 Task: Look for space in Dali, China from 1st June, 2023 to 9th June, 2023 for 6 adults in price range Rs.6000 to Rs.12000. Place can be entire place with 3 bedrooms having 3 beds and 3 bathrooms. Property type can be house, flat, guest house. Booking option can be shelf check-in. Required host language is Chinese (Simplified).
Action: Mouse moved to (508, 163)
Screenshot: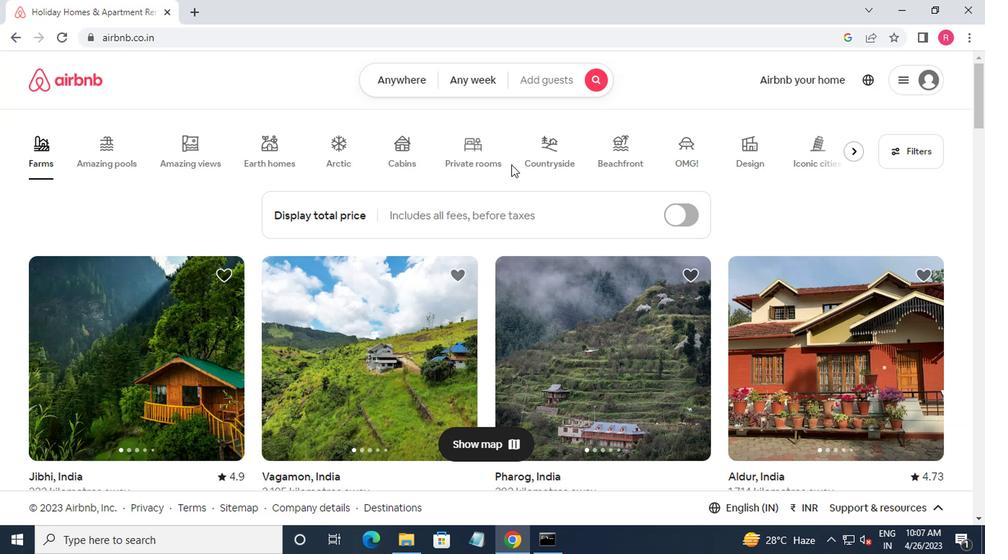 
Action: Mouse scrolled (508, 162) with delta (0, -1)
Screenshot: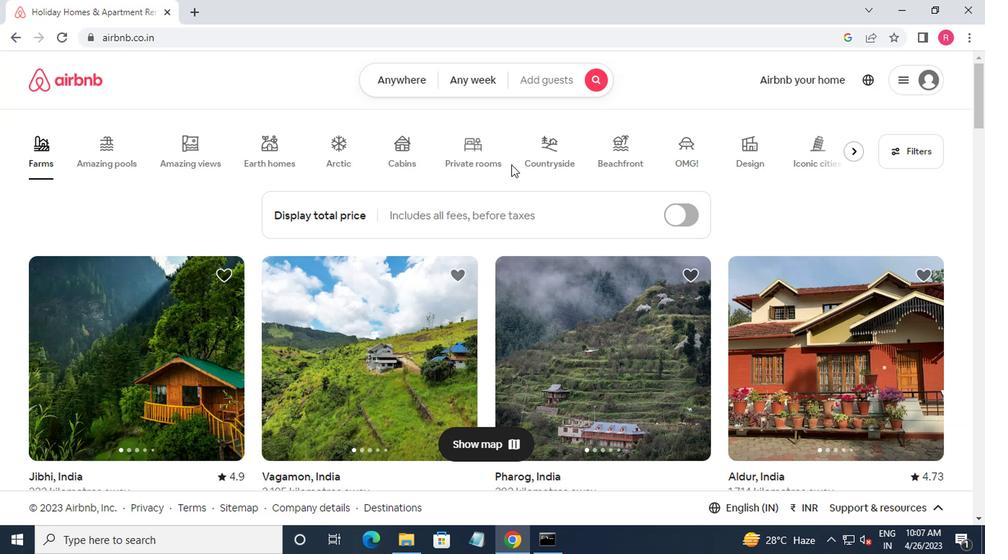 
Action: Mouse moved to (591, 79)
Screenshot: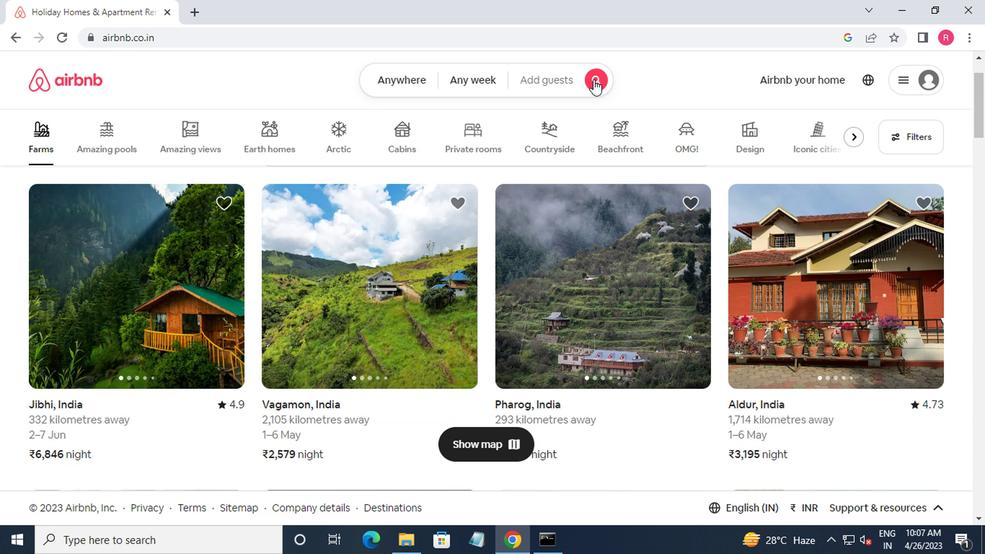 
Action: Mouse pressed left at (591, 79)
Screenshot: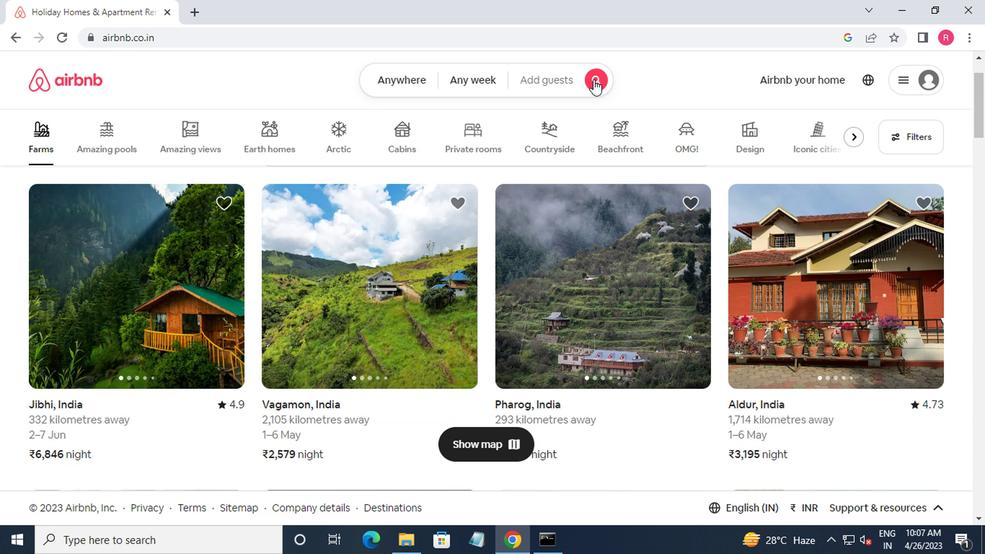 
Action: Mouse moved to (305, 130)
Screenshot: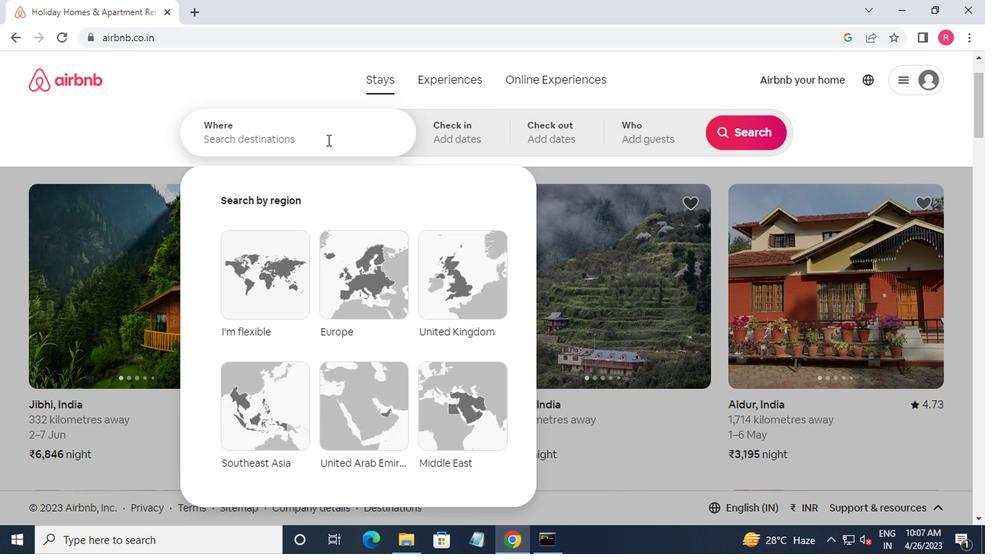 
Action: Mouse pressed left at (305, 130)
Screenshot: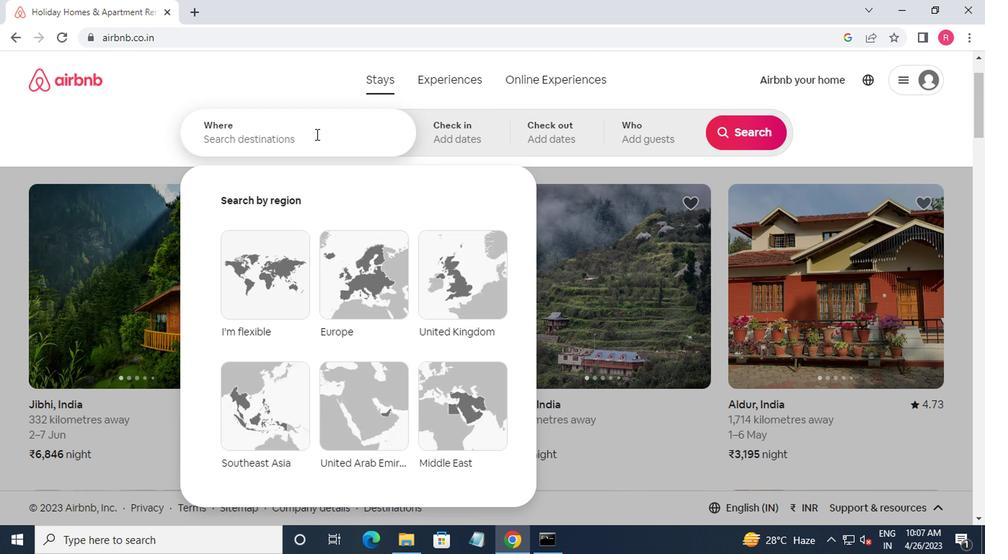
Action: Mouse moved to (305, 130)
Screenshot: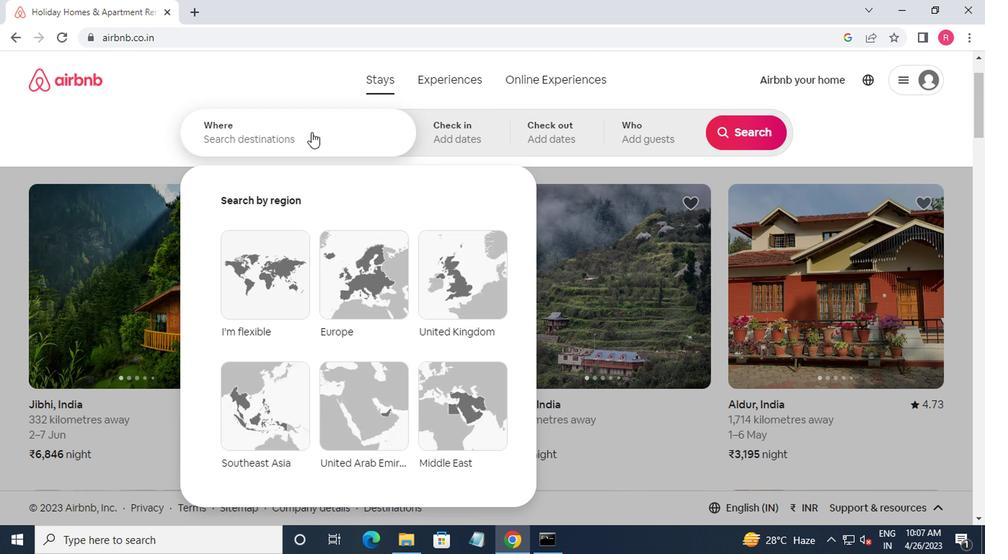
Action: Key pressed dali,china<Key.enter>
Screenshot: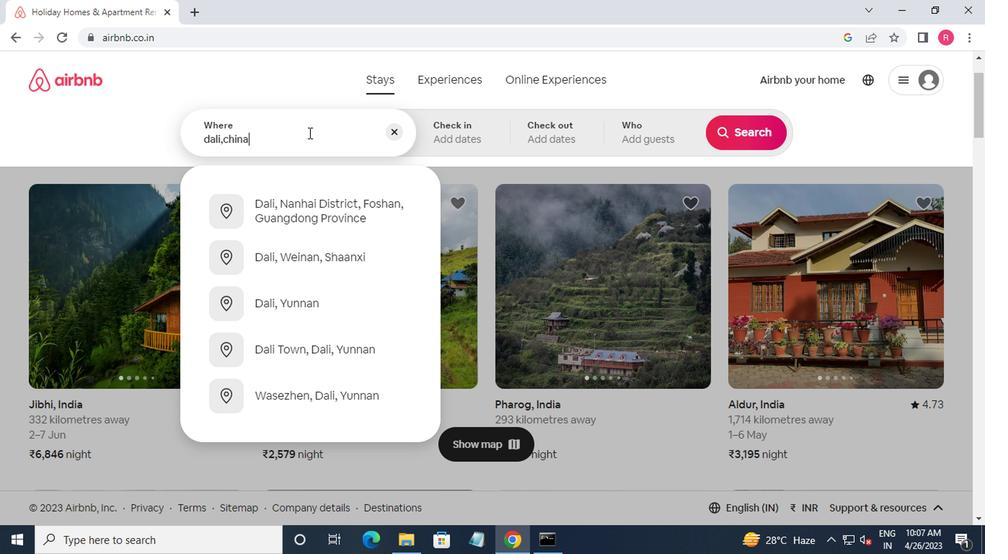 
Action: Mouse moved to (730, 253)
Screenshot: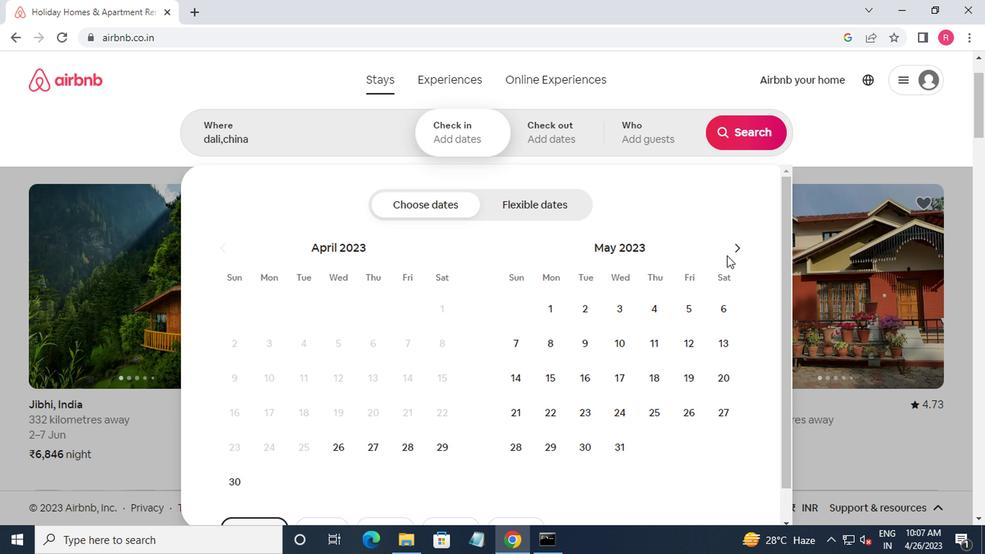 
Action: Mouse pressed left at (730, 253)
Screenshot: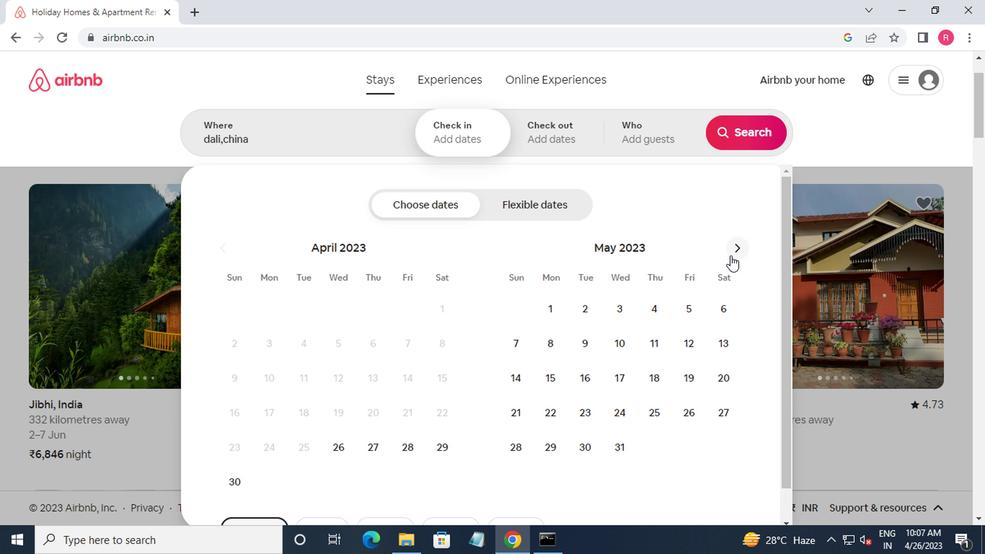 
Action: Mouse moved to (657, 311)
Screenshot: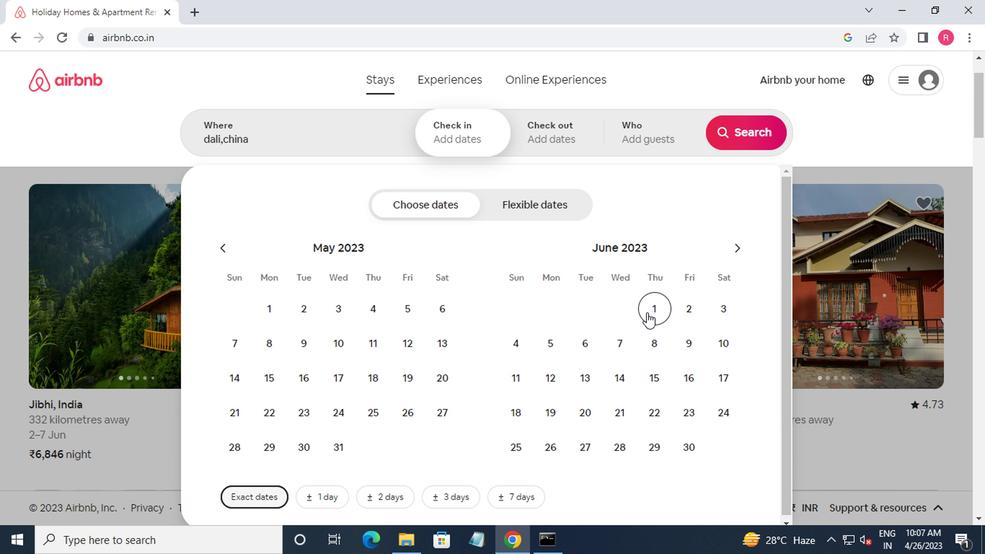 
Action: Mouse pressed left at (657, 311)
Screenshot: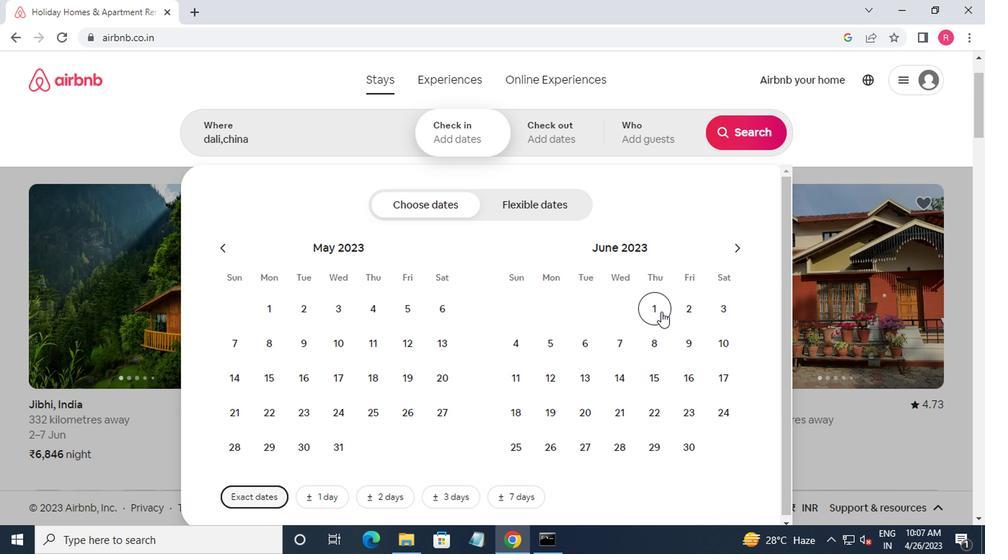 
Action: Mouse moved to (687, 352)
Screenshot: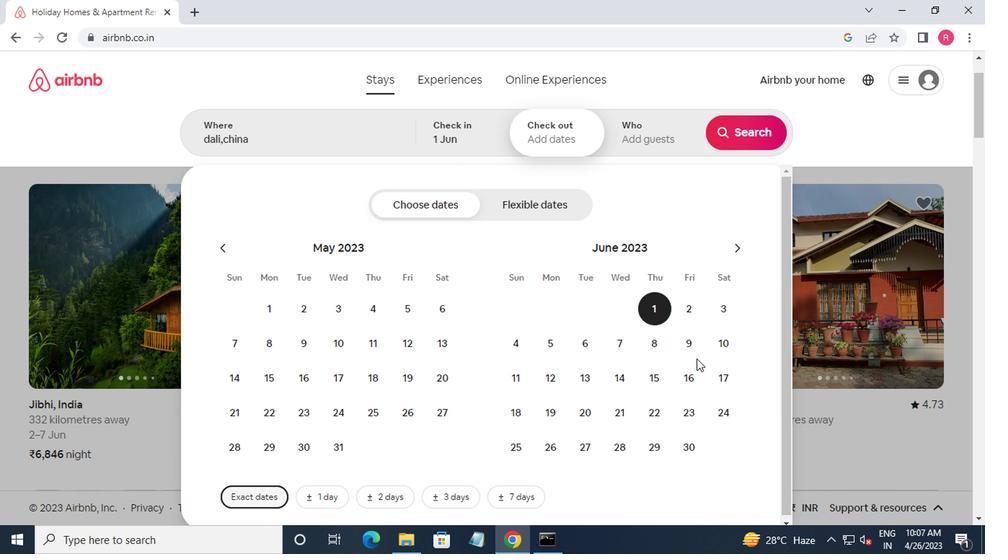 
Action: Mouse pressed left at (687, 352)
Screenshot: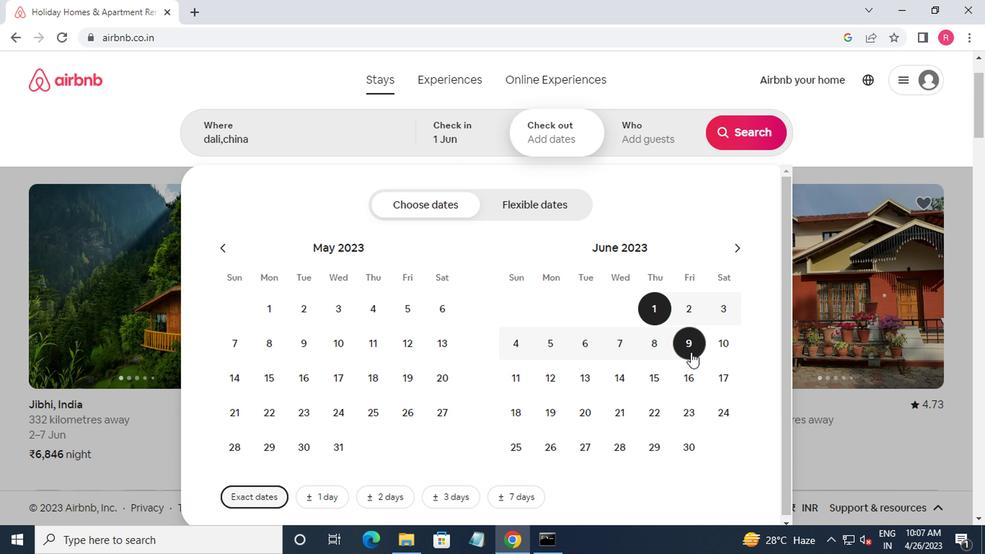 
Action: Mouse moved to (638, 144)
Screenshot: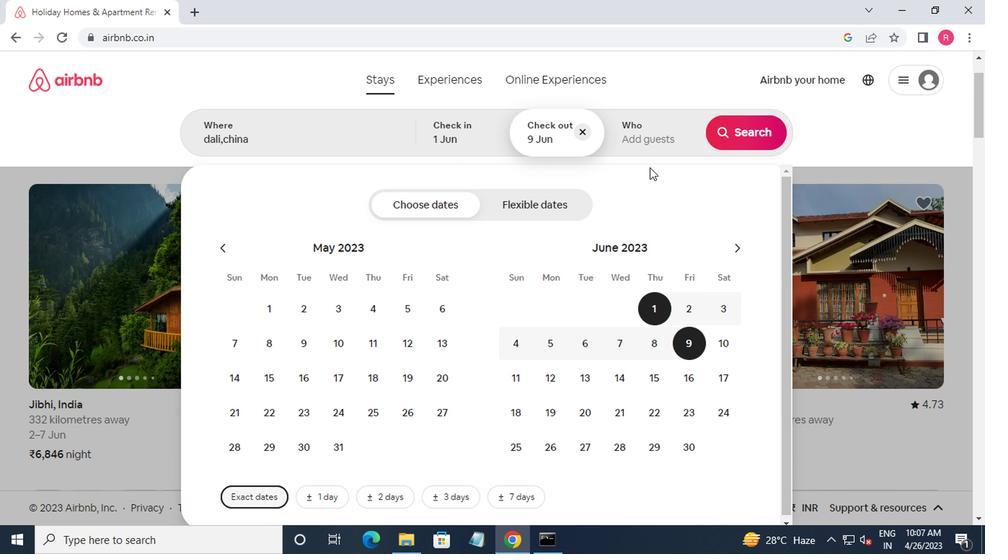 
Action: Mouse pressed left at (638, 144)
Screenshot: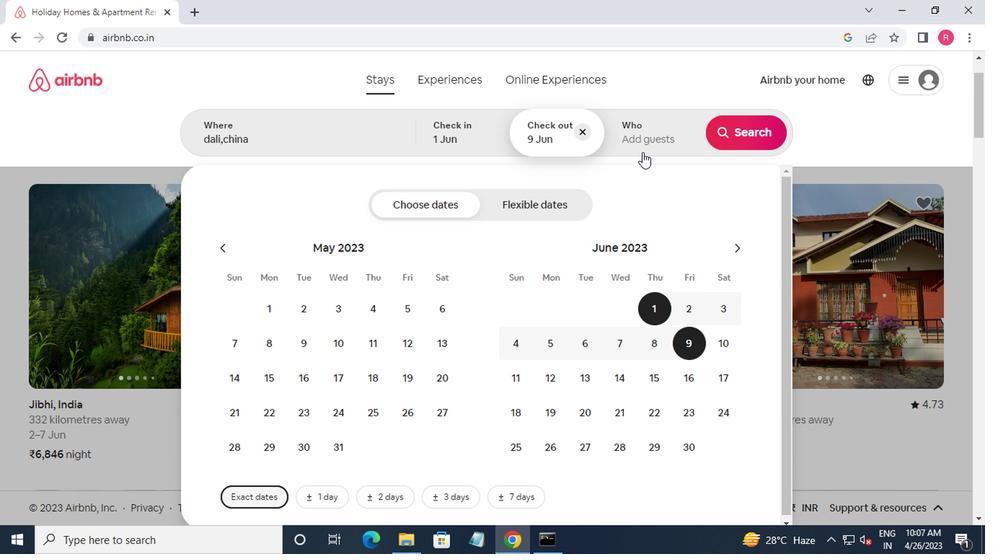 
Action: Mouse moved to (744, 214)
Screenshot: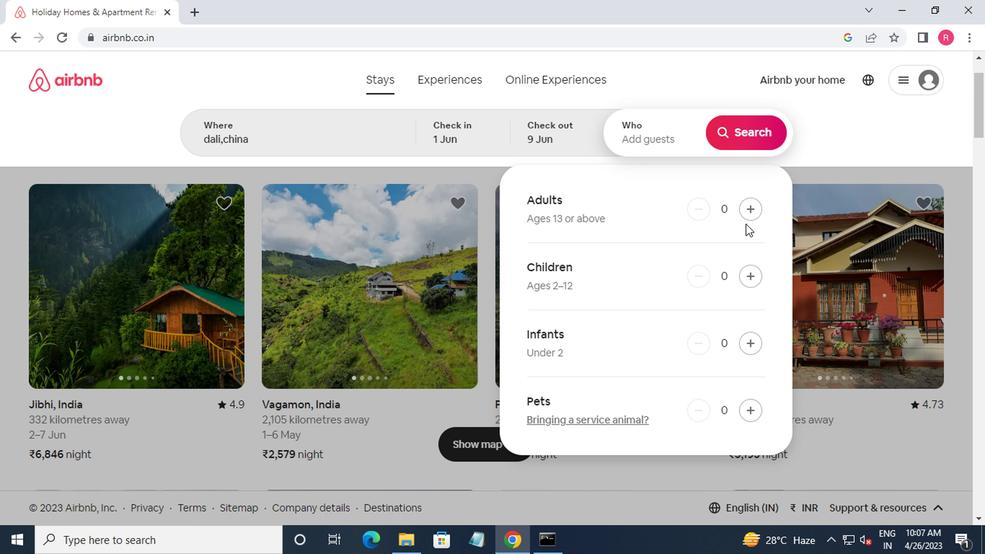 
Action: Mouse pressed left at (744, 214)
Screenshot: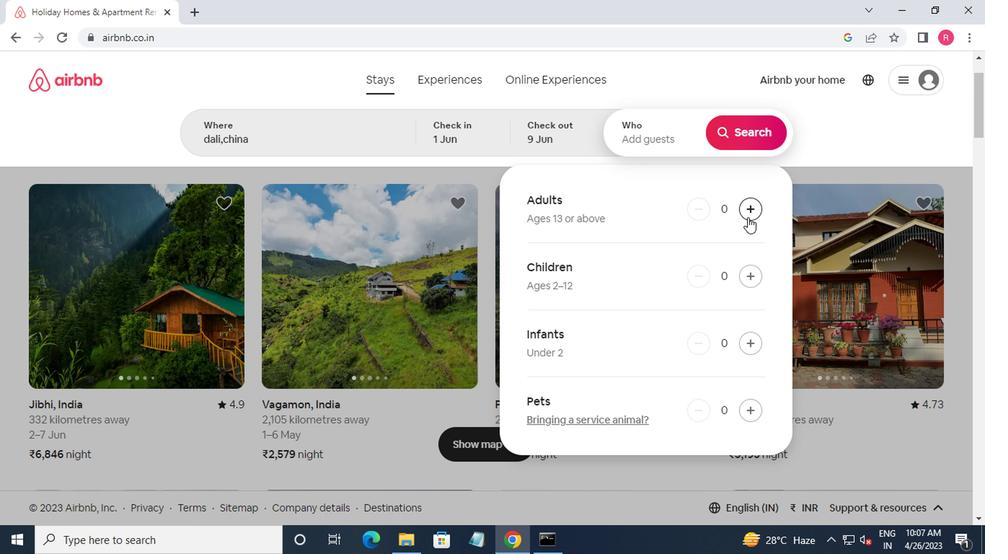 
Action: Mouse moved to (744, 213)
Screenshot: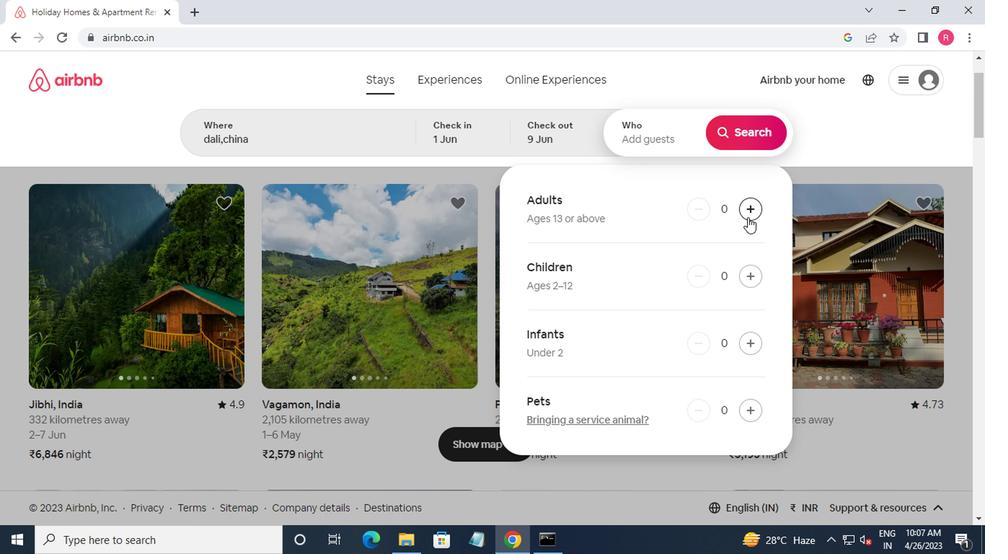 
Action: Mouse pressed left at (744, 213)
Screenshot: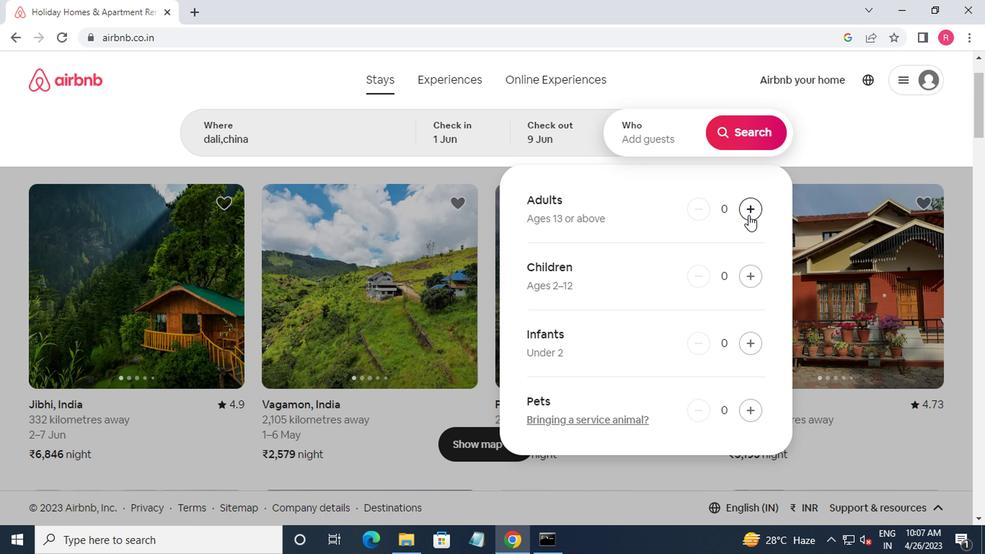 
Action: Mouse moved to (744, 212)
Screenshot: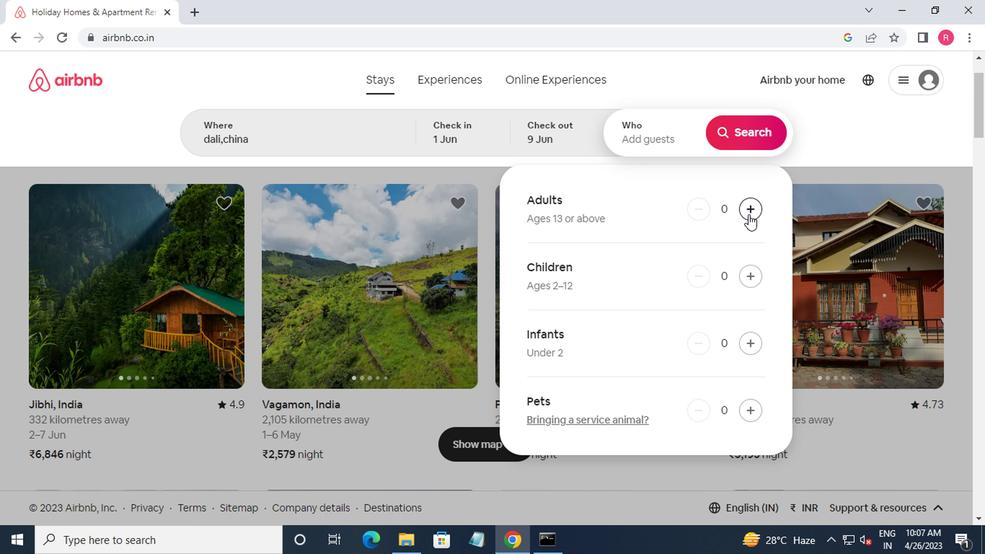 
Action: Mouse pressed left at (744, 212)
Screenshot: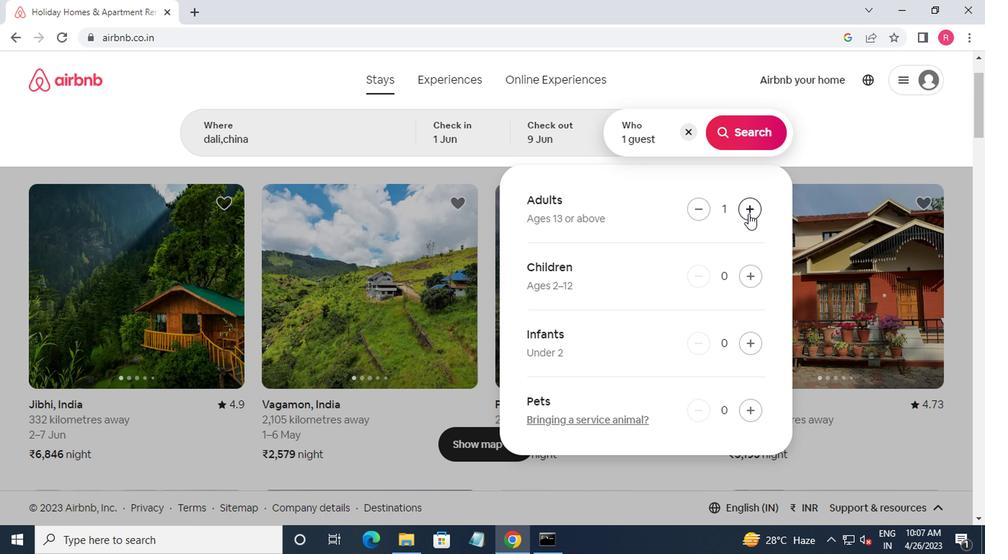 
Action: Mouse pressed left at (744, 212)
Screenshot: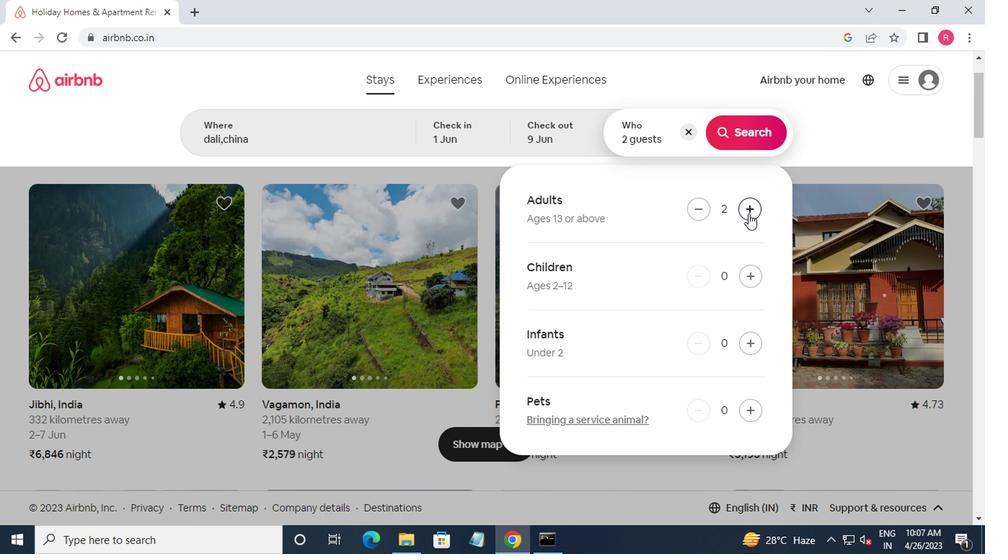 
Action: Mouse pressed left at (744, 212)
Screenshot: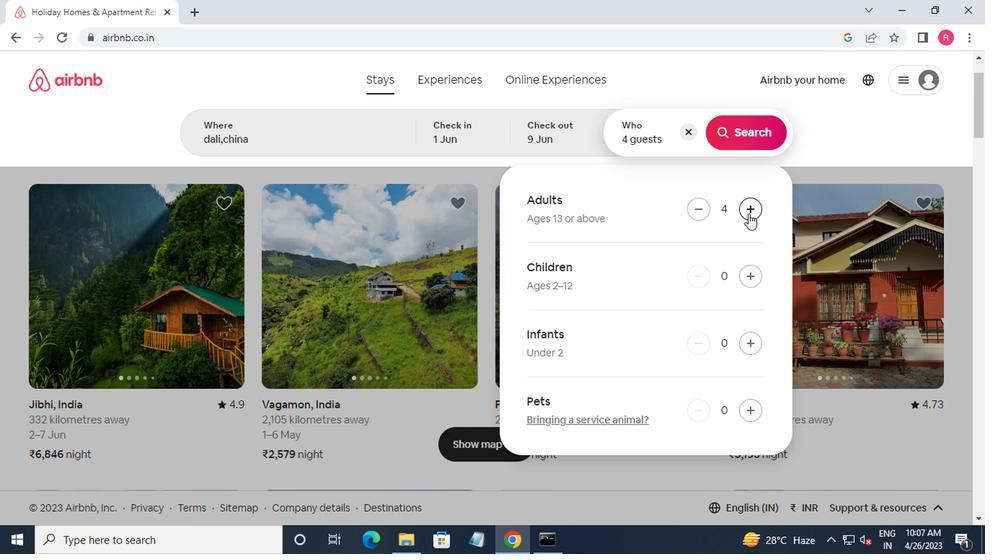 
Action: Mouse moved to (743, 212)
Screenshot: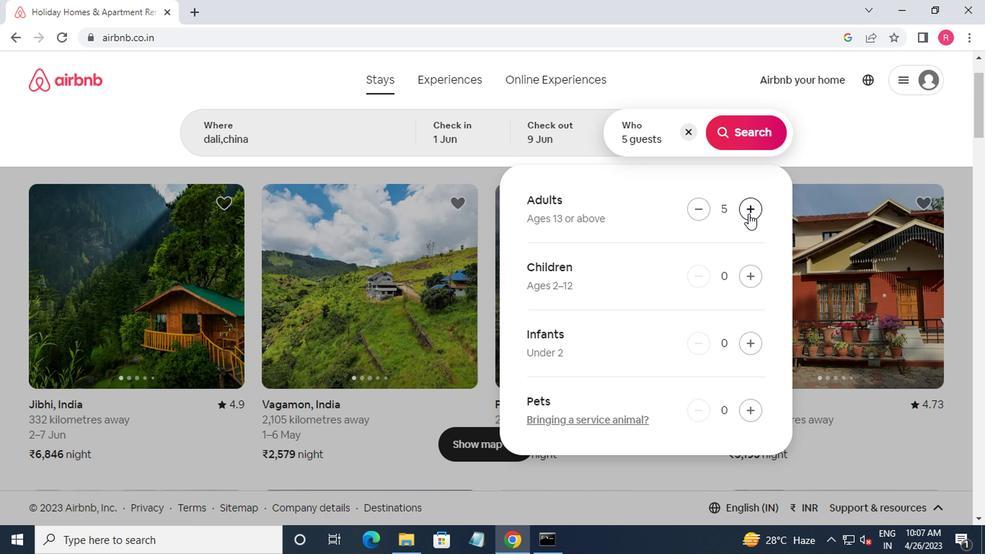 
Action: Mouse pressed left at (743, 212)
Screenshot: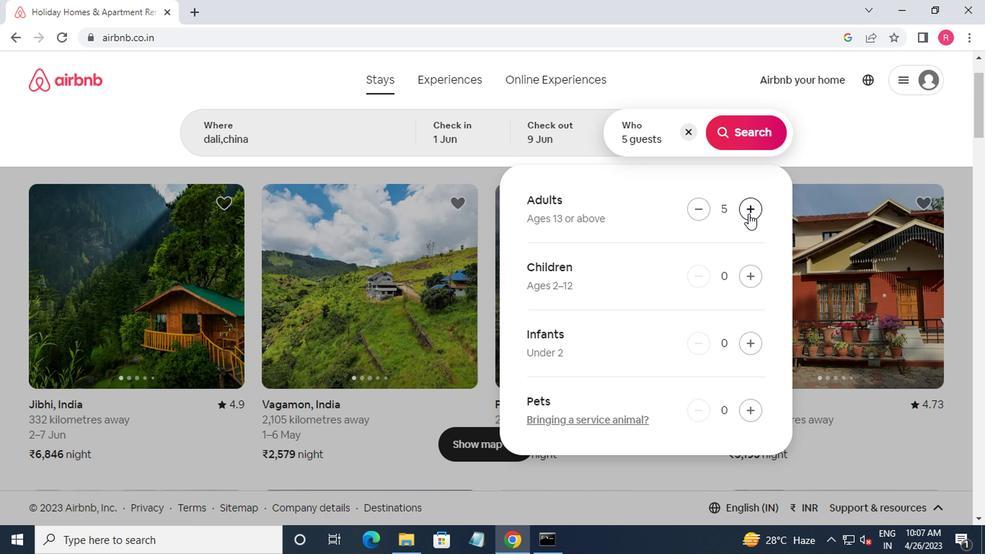 
Action: Mouse moved to (726, 130)
Screenshot: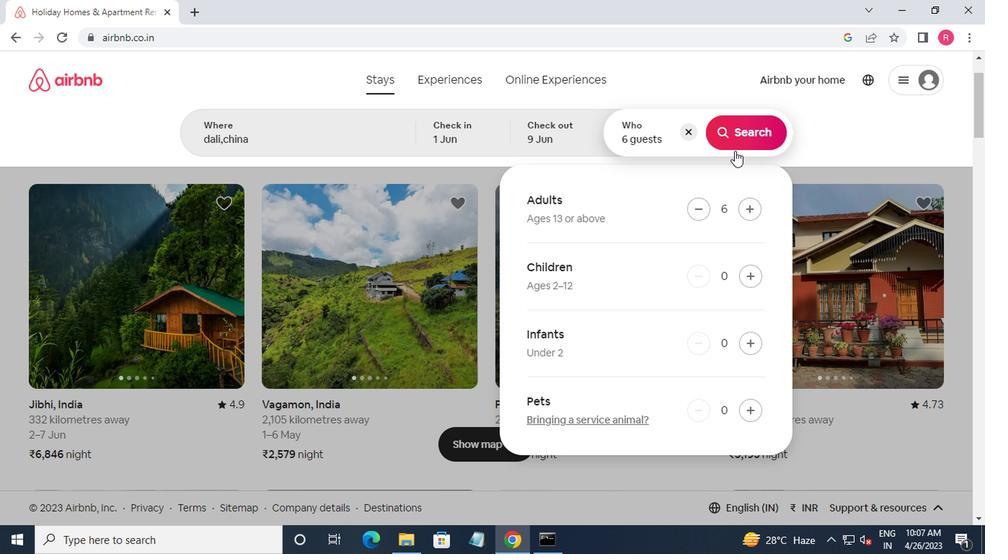 
Action: Mouse pressed left at (726, 130)
Screenshot: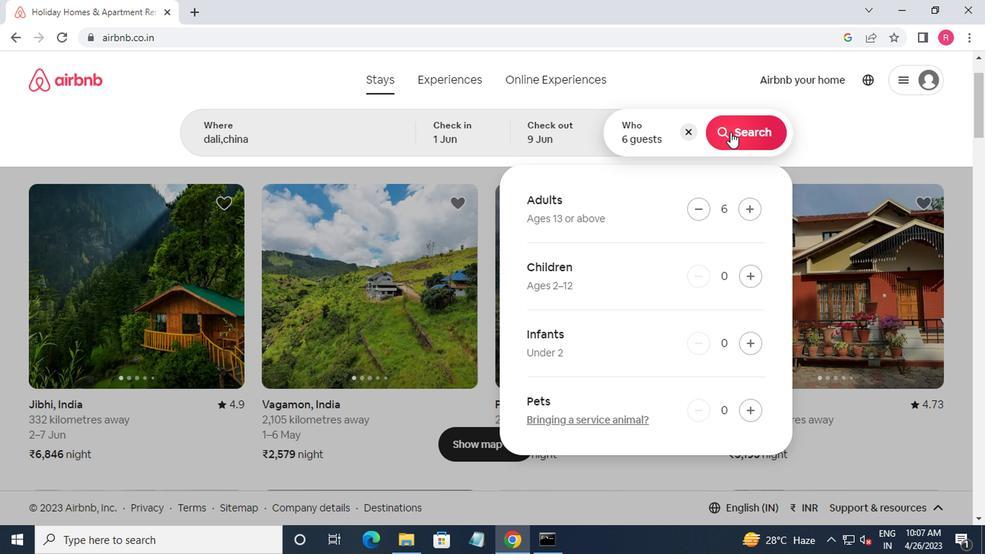 
Action: Mouse moved to (917, 139)
Screenshot: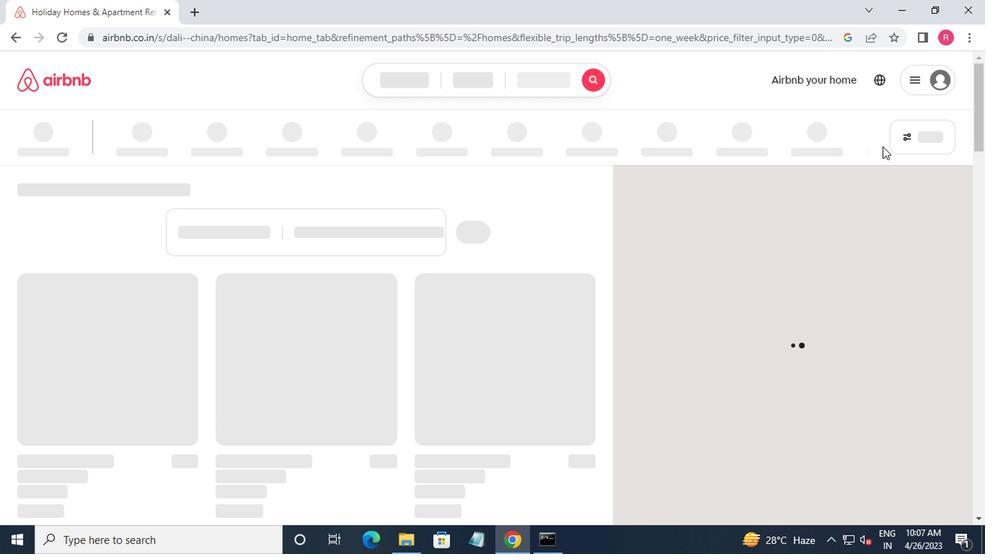 
Action: Mouse pressed left at (917, 139)
Screenshot: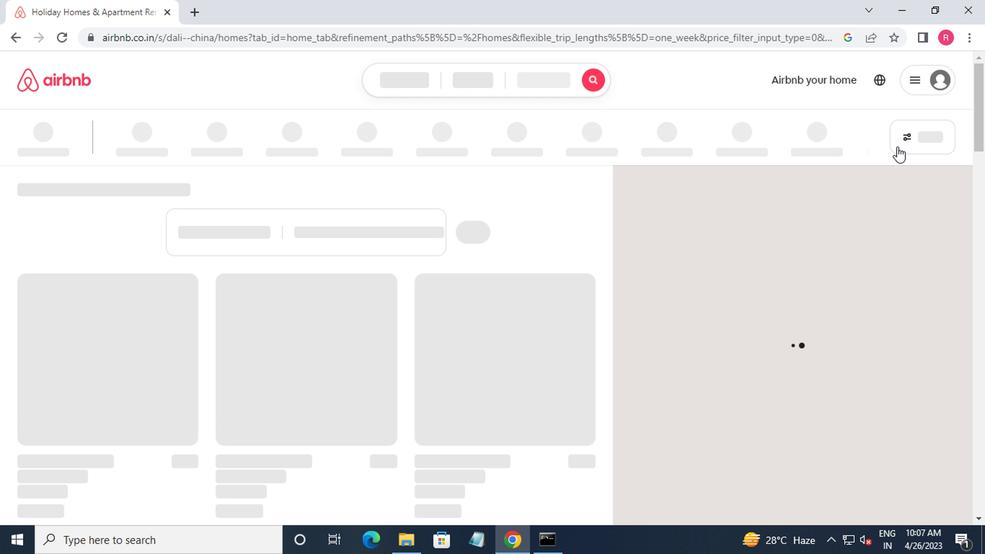 
Action: Mouse moved to (322, 222)
Screenshot: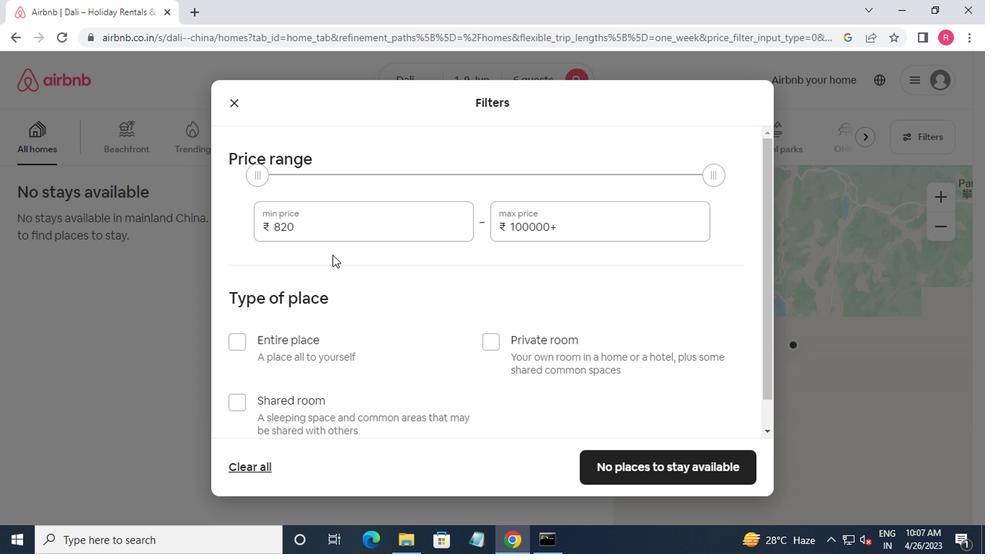 
Action: Mouse pressed left at (322, 222)
Screenshot: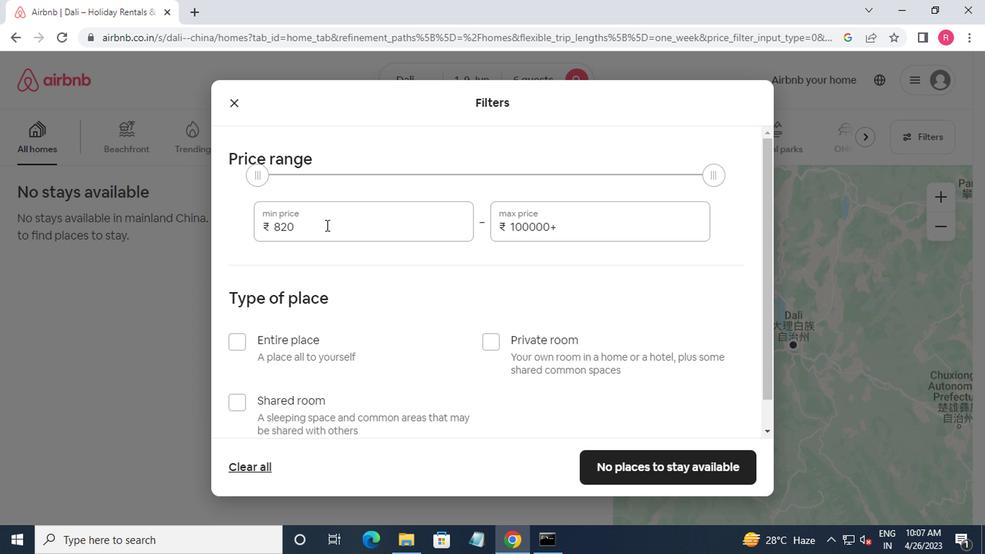 
Action: Mouse moved to (321, 26)
Screenshot: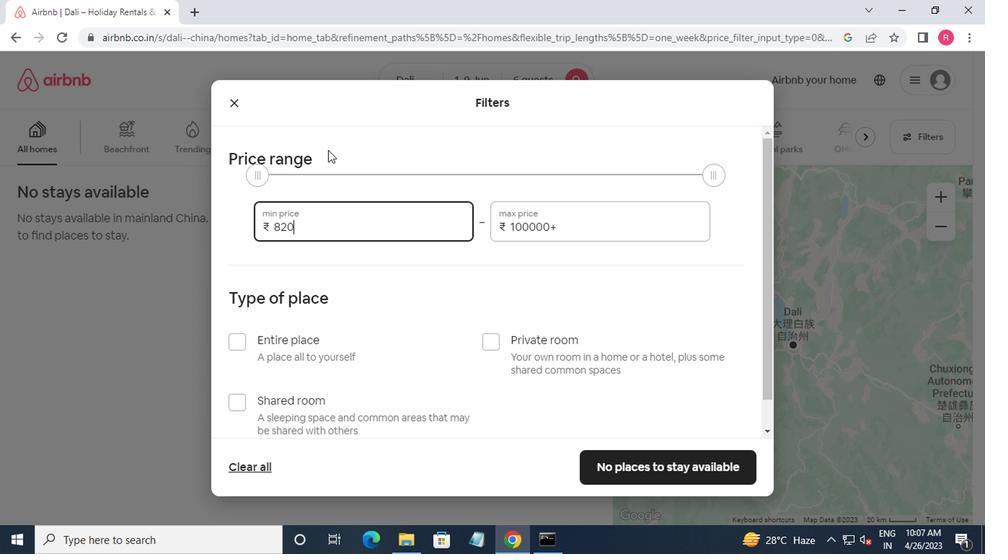 
Action: Key pressed <Key.backspace><Key.backspace><Key.backspace><Key.backspace>6000<Key.tab>12000
Screenshot: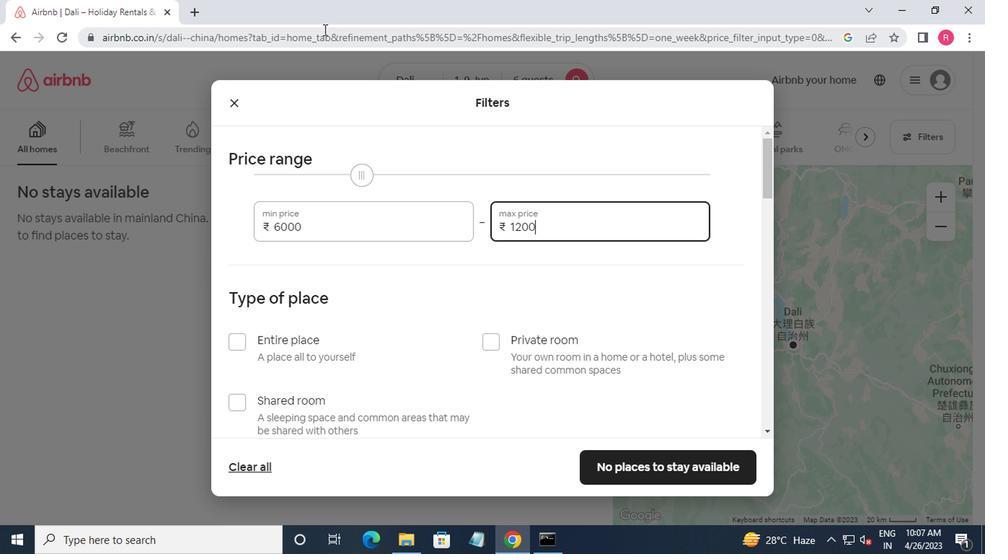 
Action: Mouse moved to (73, 141)
Screenshot: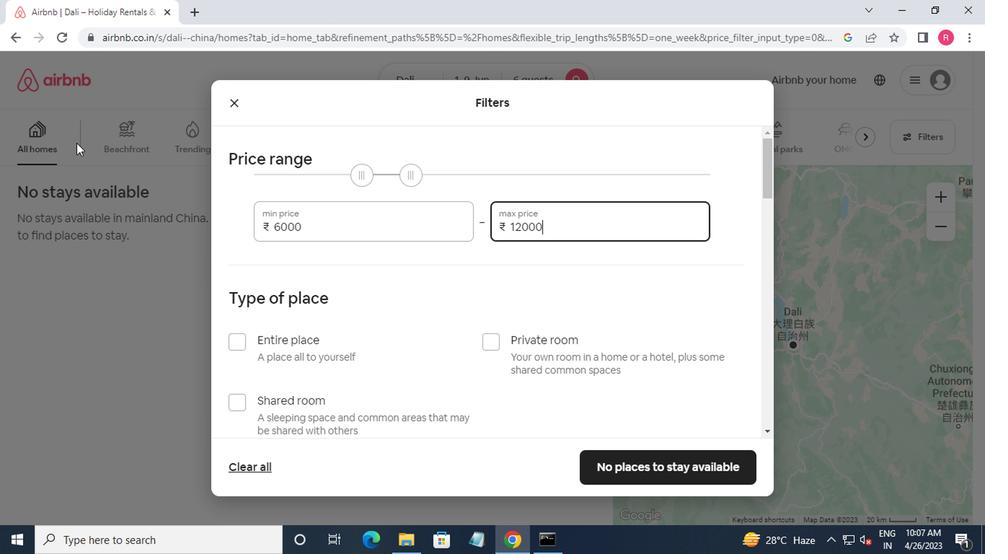 
Action: Mouse scrolled (73, 141) with delta (0, 0)
Screenshot: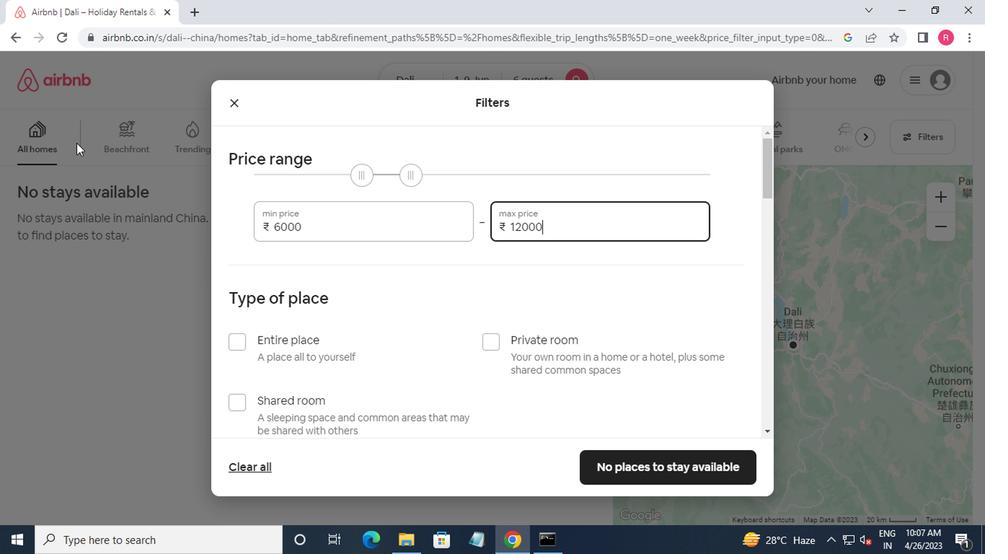
Action: Mouse moved to (77, 141)
Screenshot: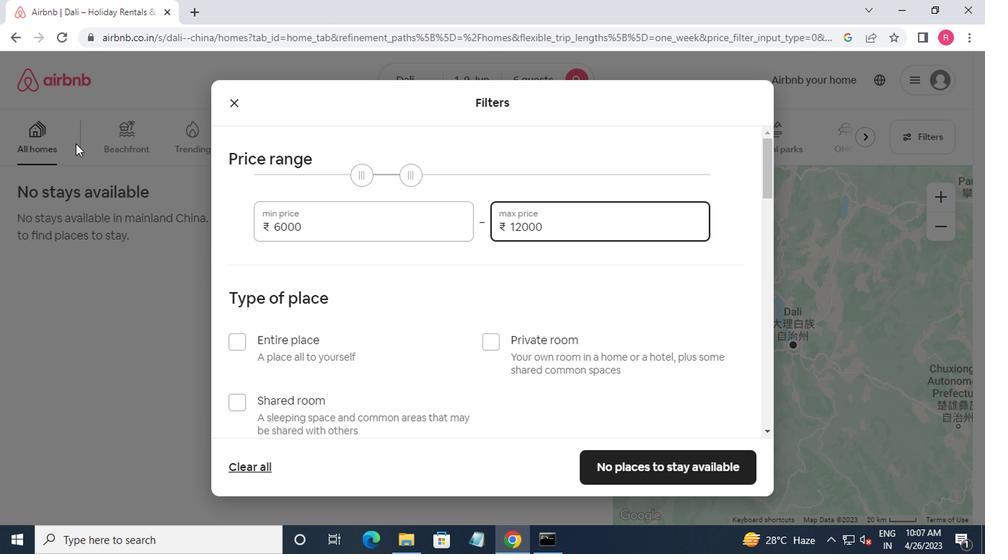 
Action: Mouse scrolled (77, 140) with delta (0, 0)
Screenshot: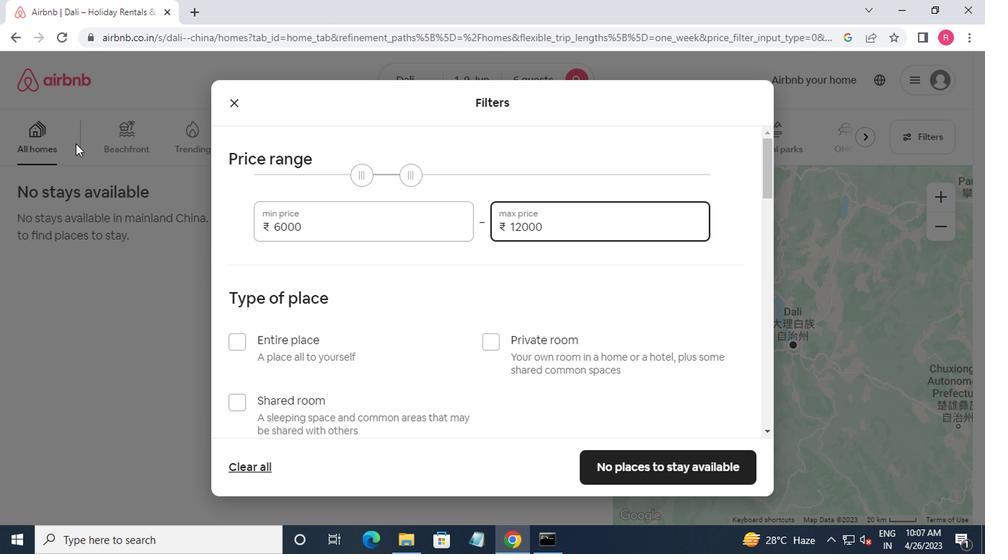 
Action: Mouse moved to (238, 349)
Screenshot: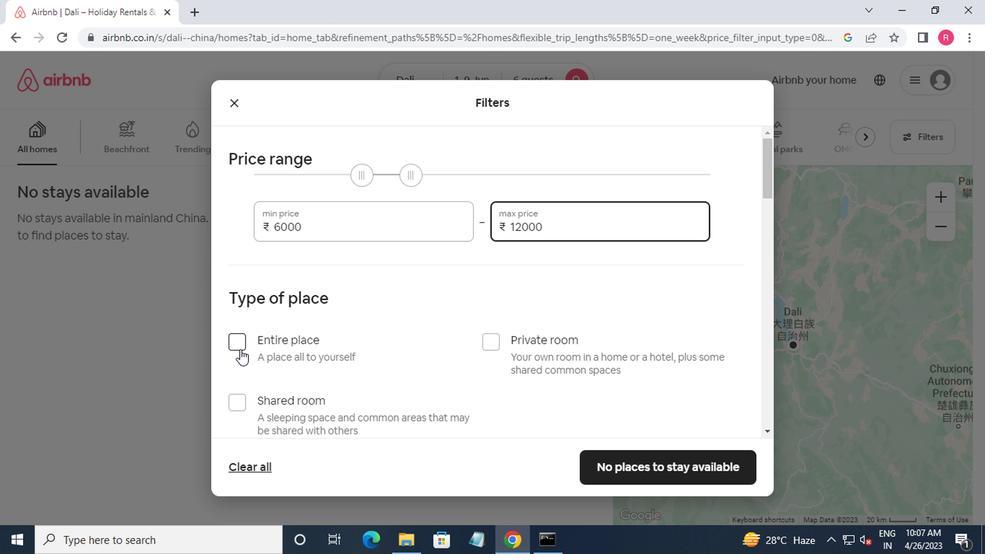
Action: Mouse pressed left at (238, 349)
Screenshot: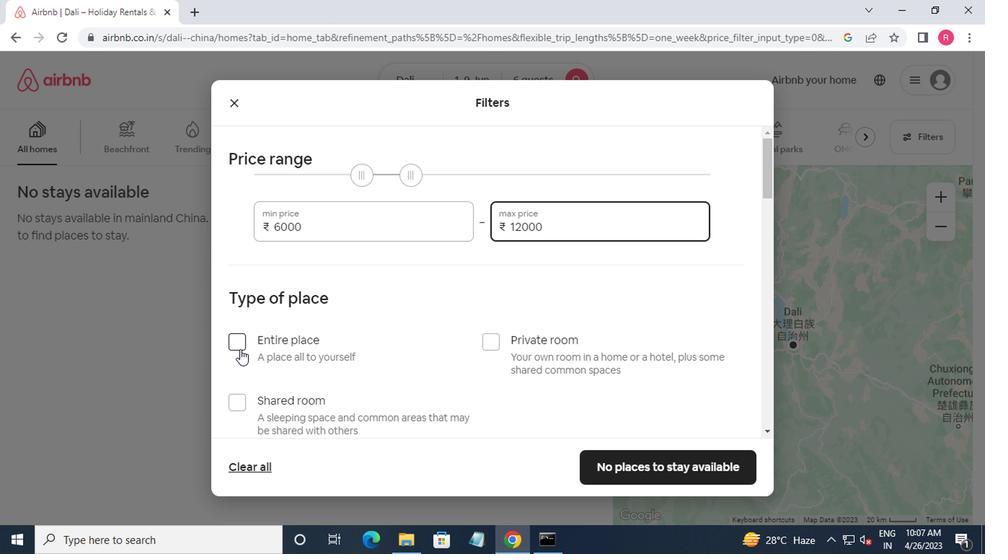 
Action: Mouse moved to (291, 361)
Screenshot: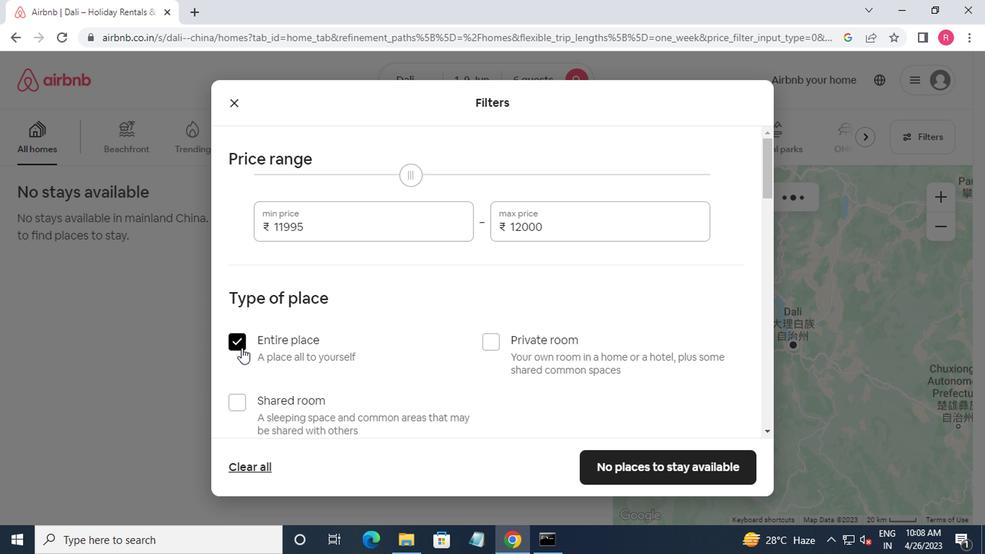 
Action: Mouse scrolled (291, 360) with delta (0, -1)
Screenshot: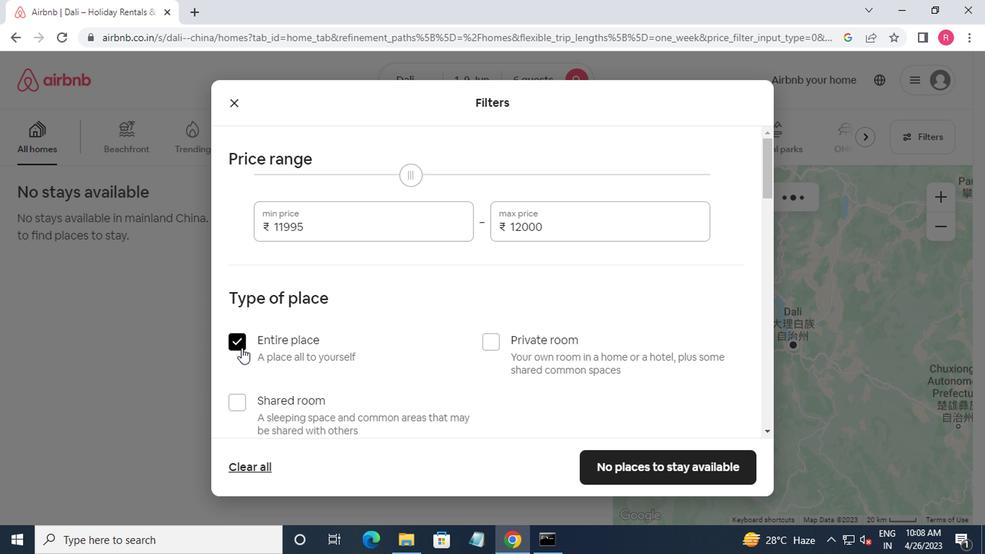 
Action: Mouse moved to (303, 367)
Screenshot: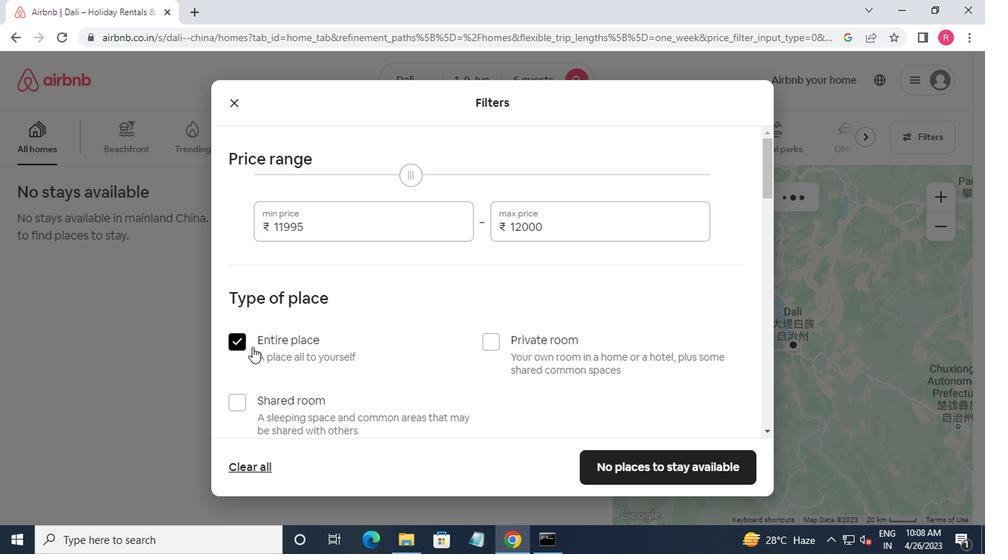 
Action: Mouse scrolled (303, 366) with delta (0, 0)
Screenshot: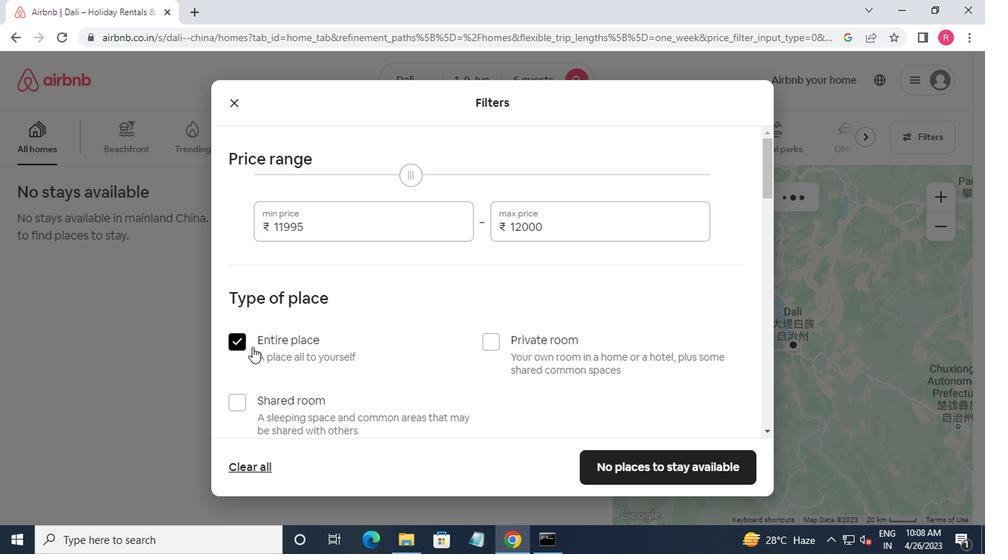 
Action: Mouse moved to (304, 367)
Screenshot: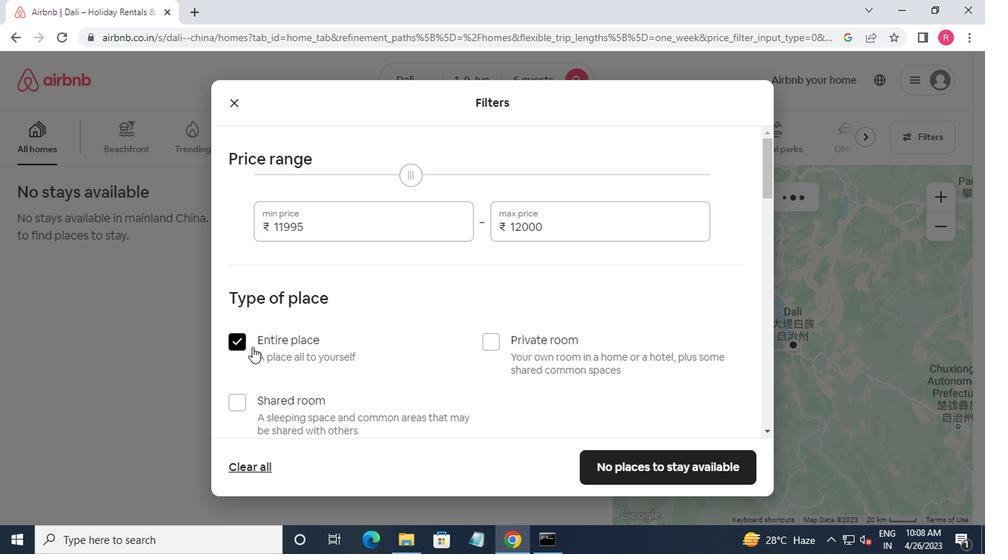 
Action: Mouse scrolled (304, 366) with delta (0, 0)
Screenshot: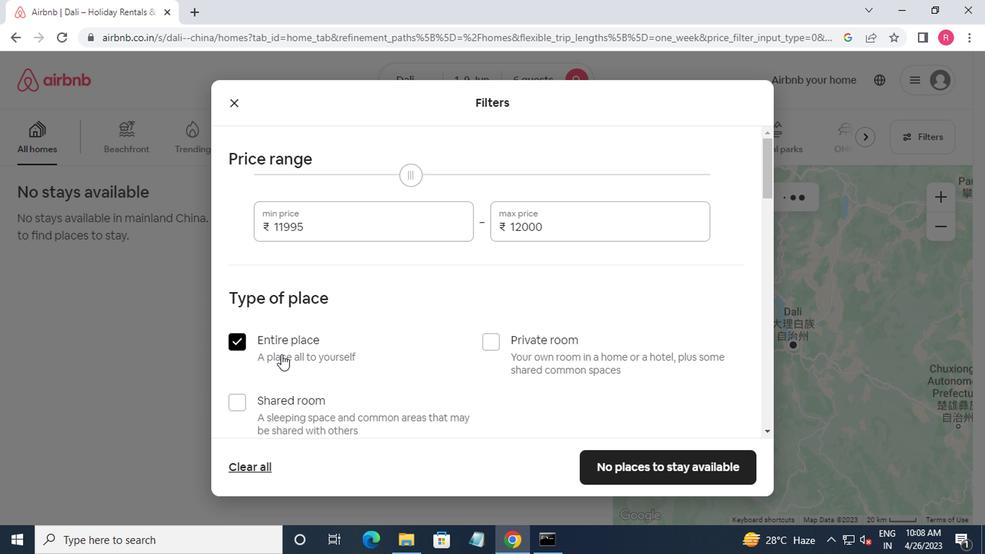 
Action: Mouse moved to (422, 368)
Screenshot: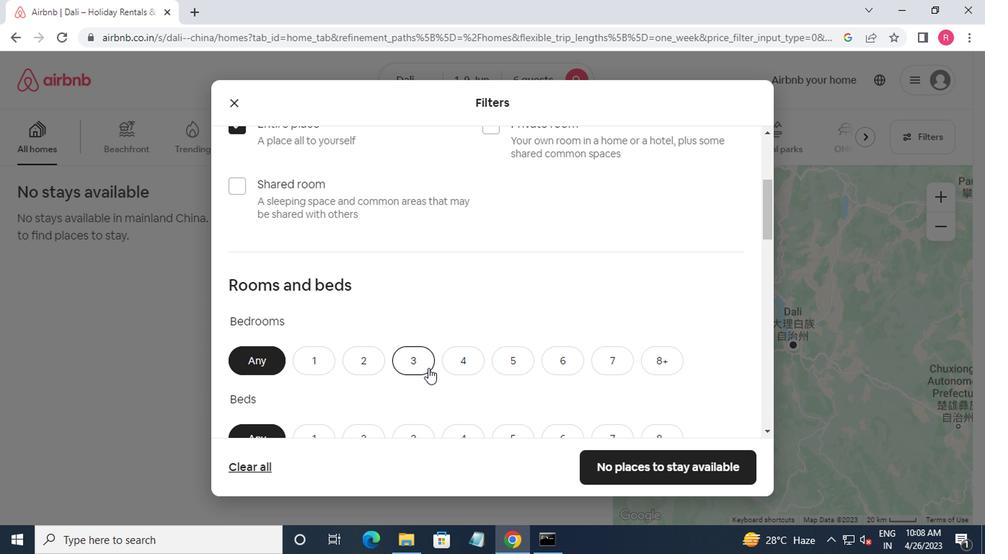 
Action: Mouse pressed left at (422, 368)
Screenshot: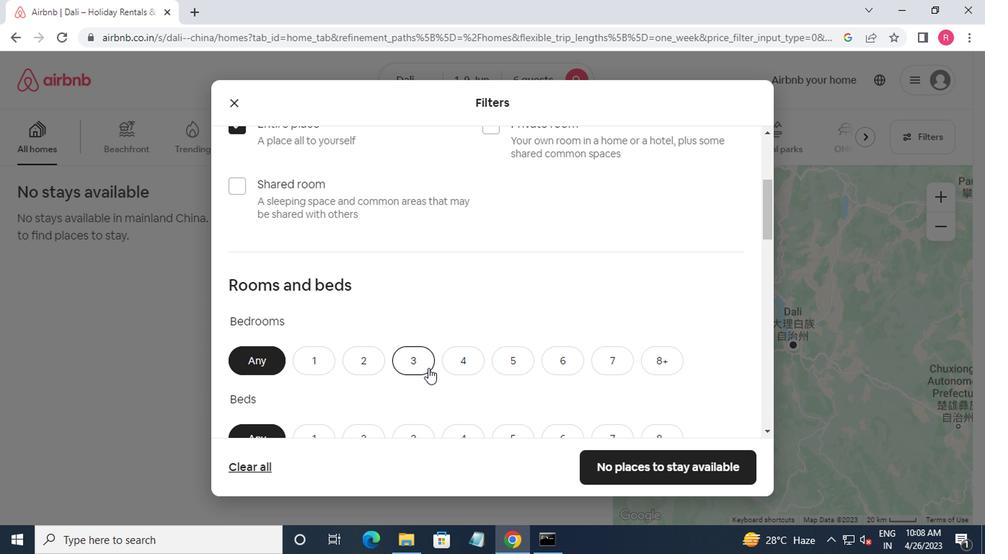 
Action: Mouse moved to (397, 408)
Screenshot: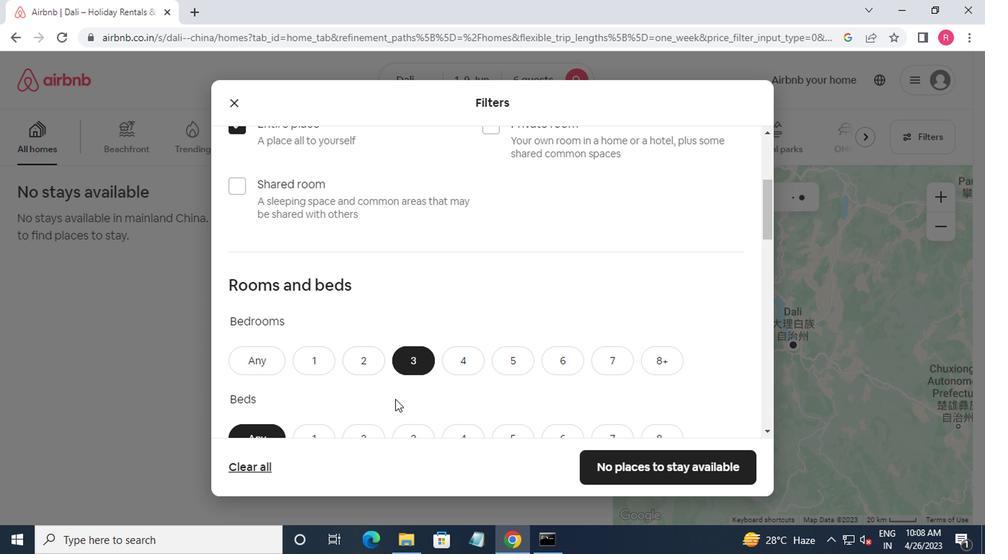 
Action: Mouse scrolled (397, 407) with delta (0, -1)
Screenshot: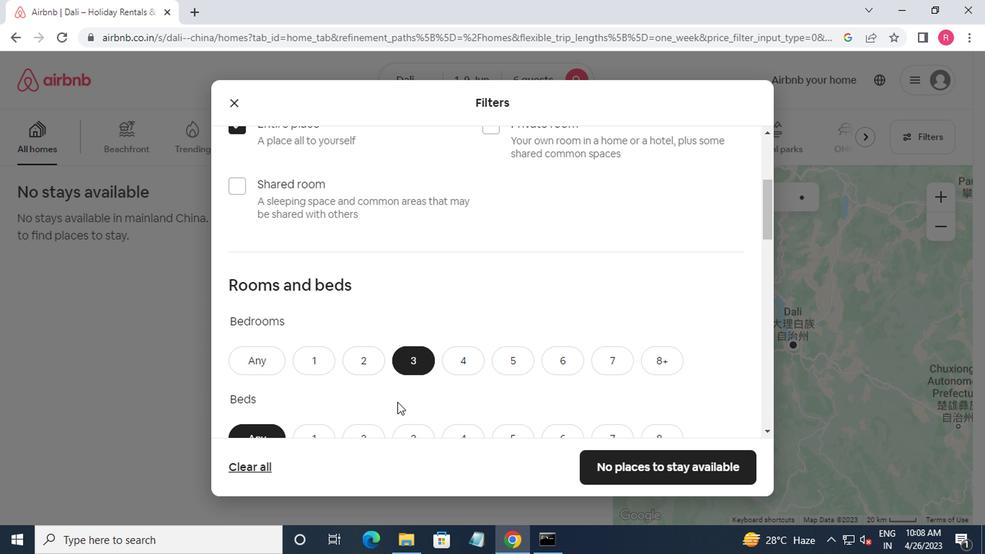
Action: Mouse moved to (398, 408)
Screenshot: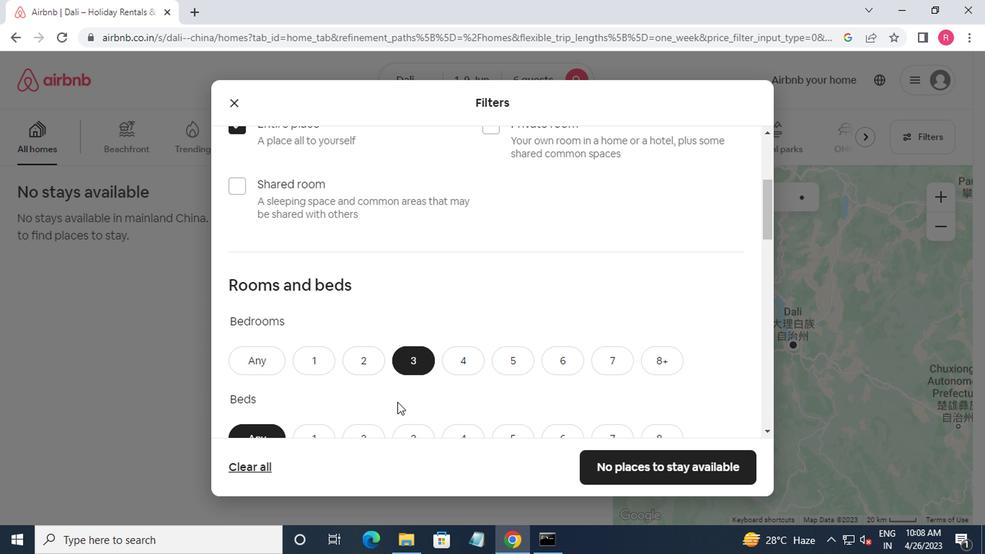 
Action: Mouse scrolled (398, 408) with delta (0, 0)
Screenshot: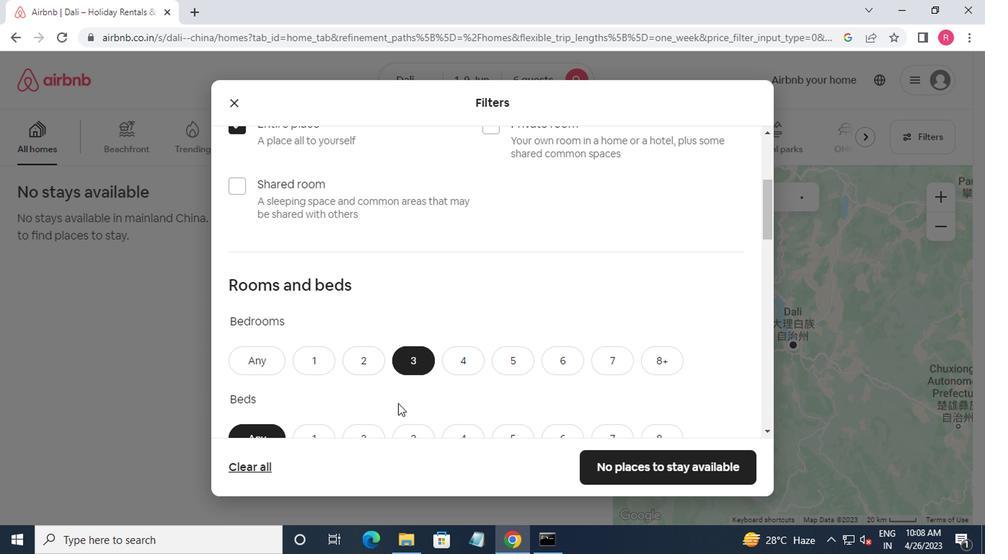 
Action: Mouse moved to (402, 290)
Screenshot: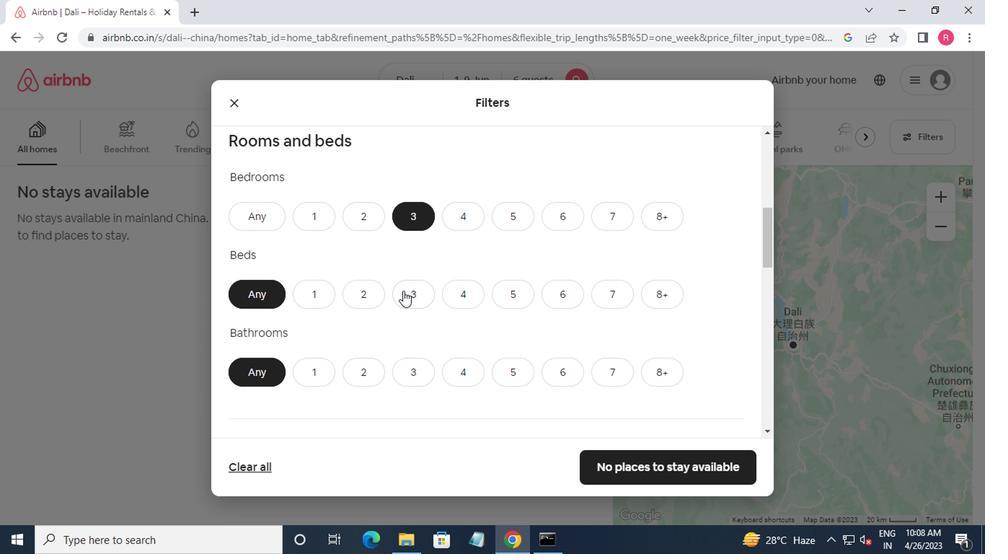 
Action: Mouse pressed left at (402, 290)
Screenshot: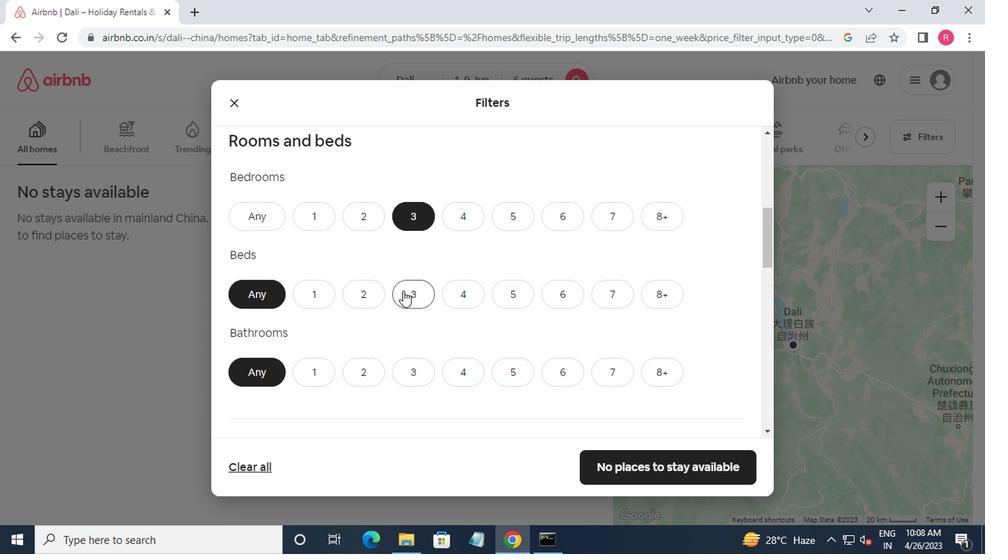 
Action: Mouse moved to (404, 371)
Screenshot: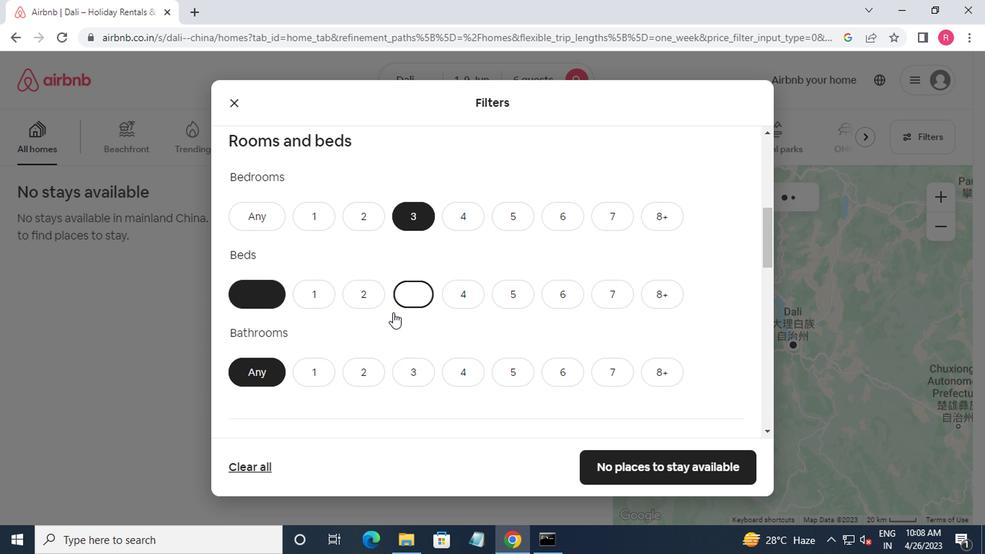 
Action: Mouse pressed left at (404, 371)
Screenshot: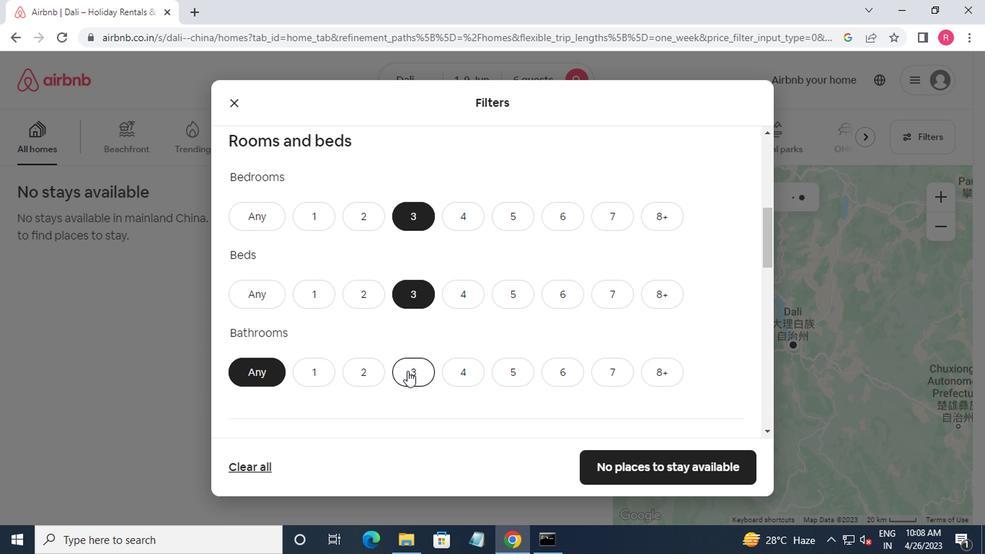 
Action: Mouse moved to (411, 375)
Screenshot: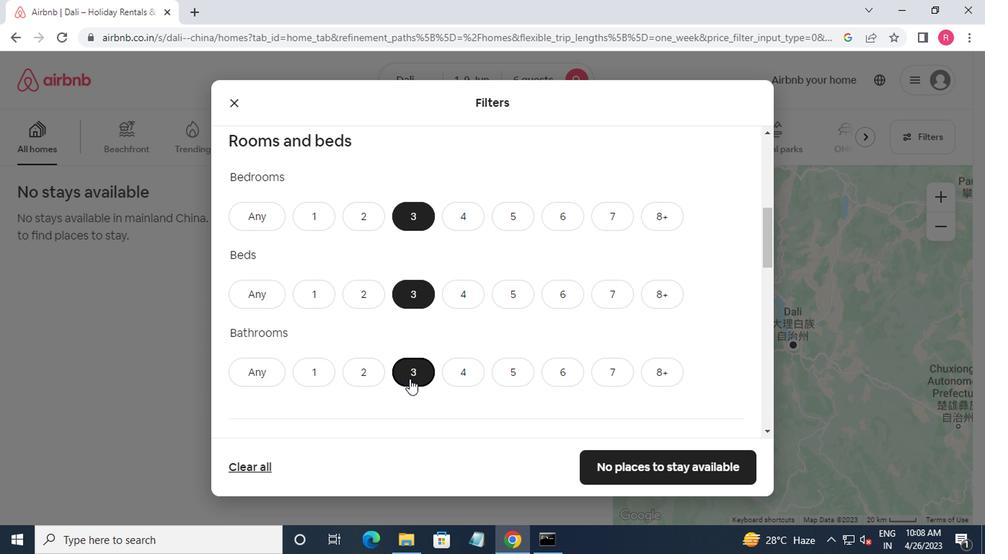 
Action: Mouse scrolled (411, 375) with delta (0, 0)
Screenshot: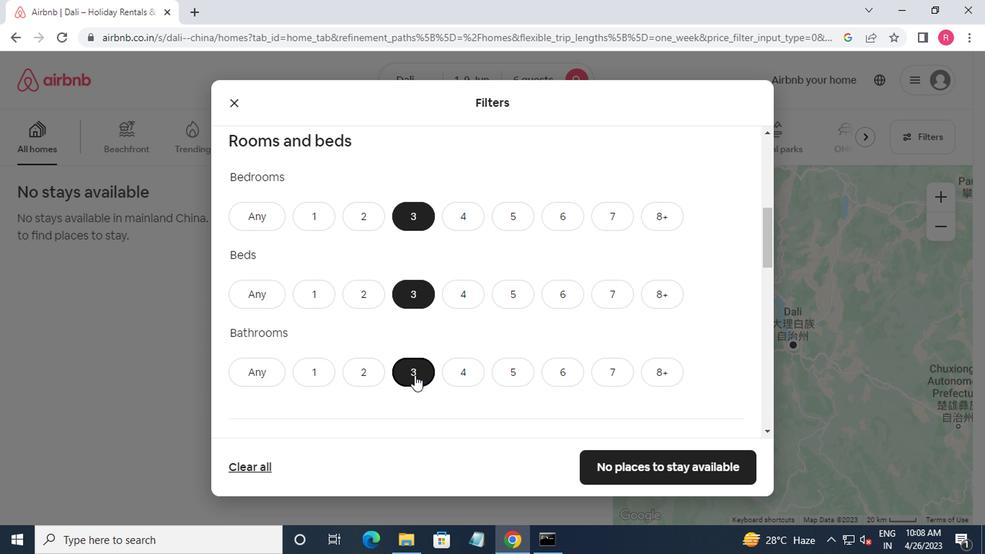 
Action: Mouse scrolled (411, 375) with delta (0, 0)
Screenshot: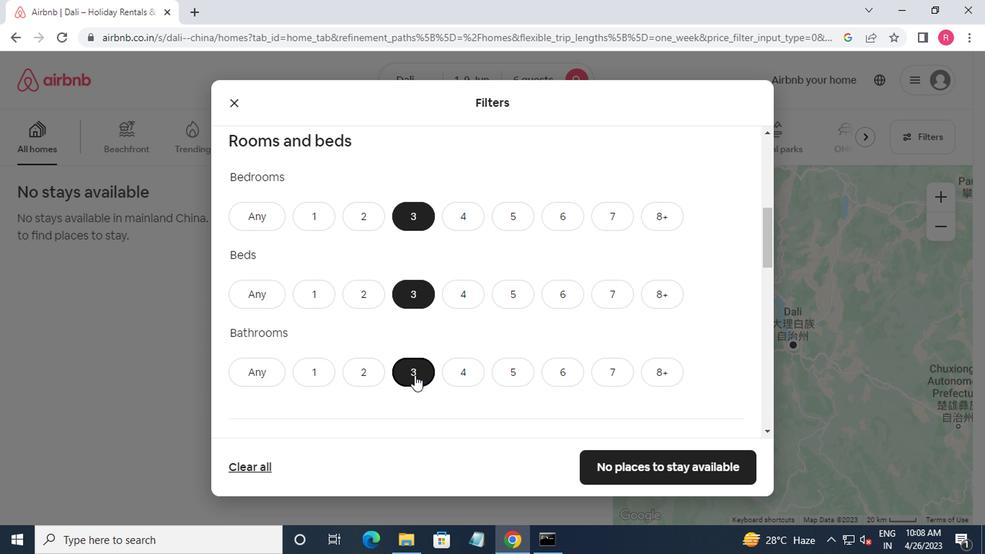 
Action: Mouse scrolled (411, 375) with delta (0, 0)
Screenshot: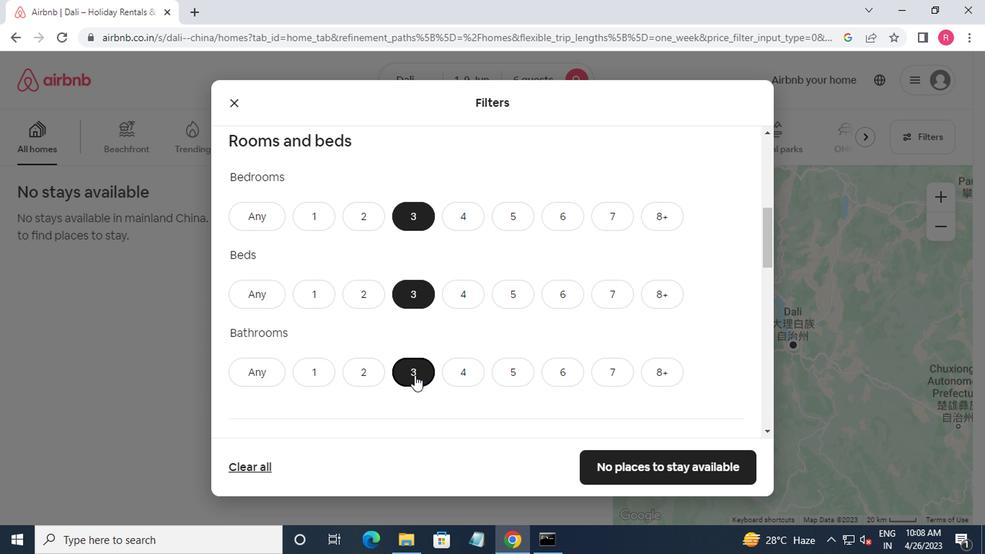 
Action: Mouse moved to (374, 362)
Screenshot: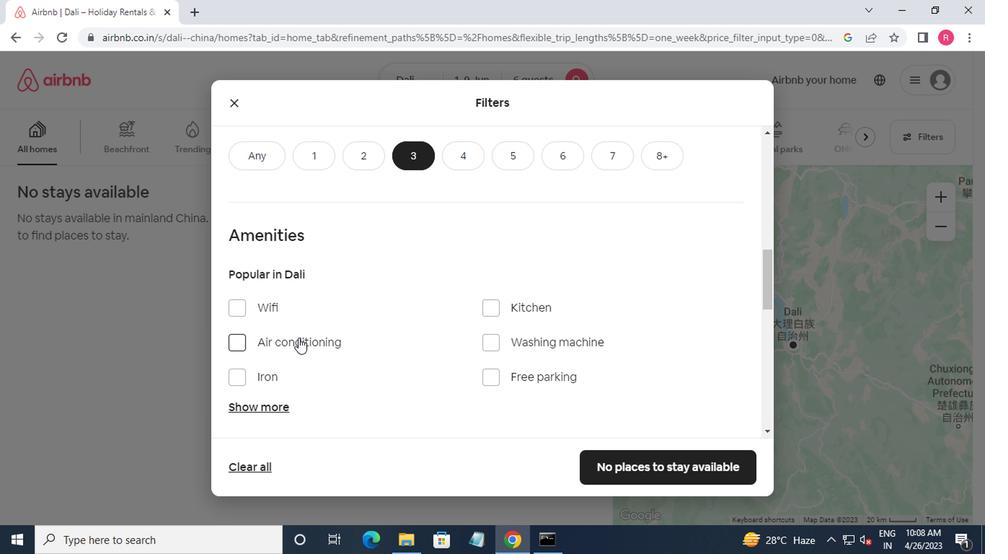 
Action: Mouse scrolled (374, 361) with delta (0, -1)
Screenshot: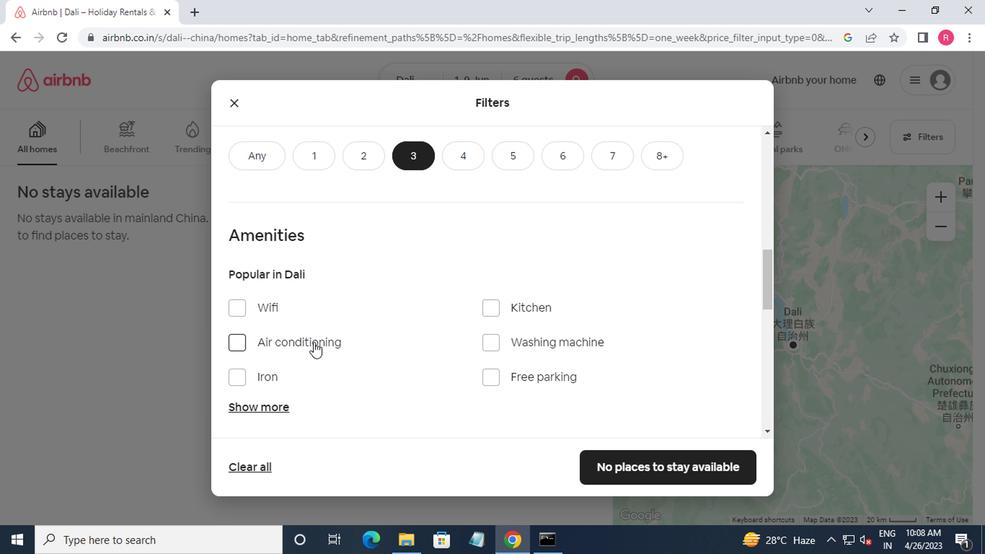 
Action: Mouse moved to (375, 362)
Screenshot: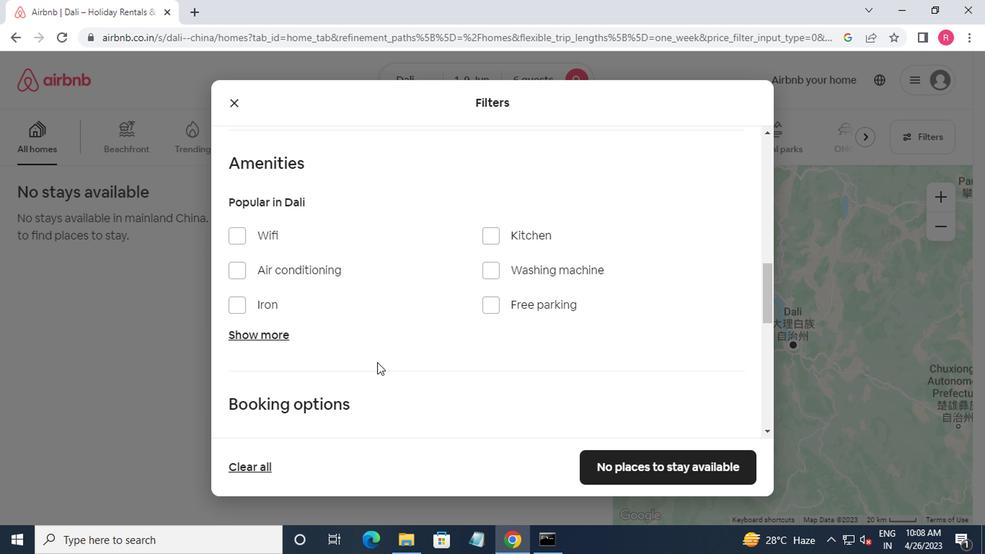 
Action: Mouse scrolled (375, 361) with delta (0, -1)
Screenshot: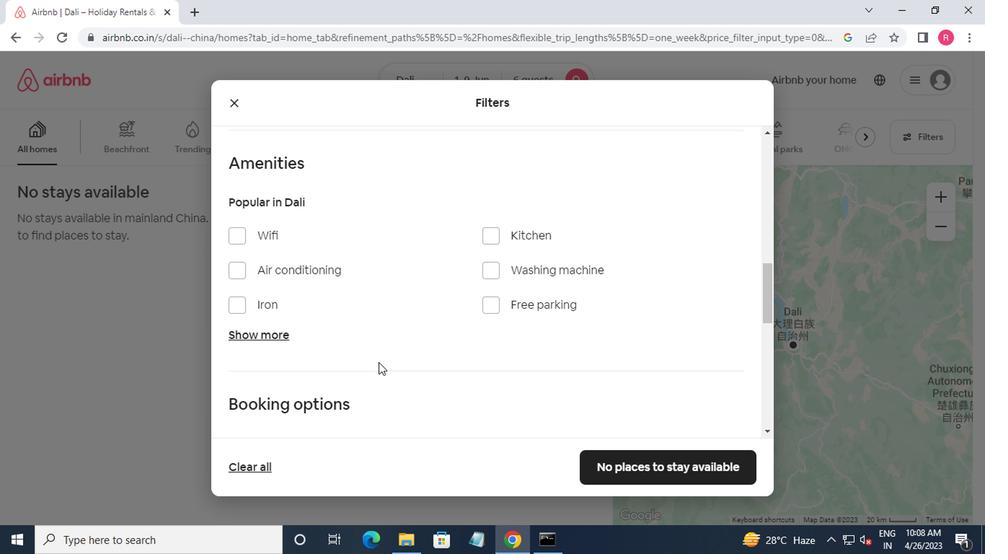 
Action: Mouse scrolled (375, 361) with delta (0, -1)
Screenshot: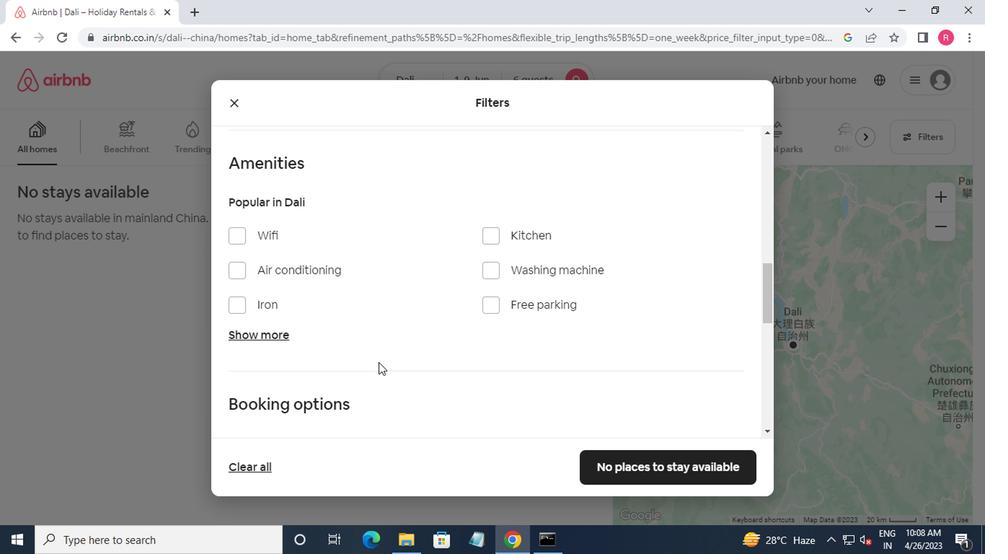 
Action: Mouse moved to (707, 366)
Screenshot: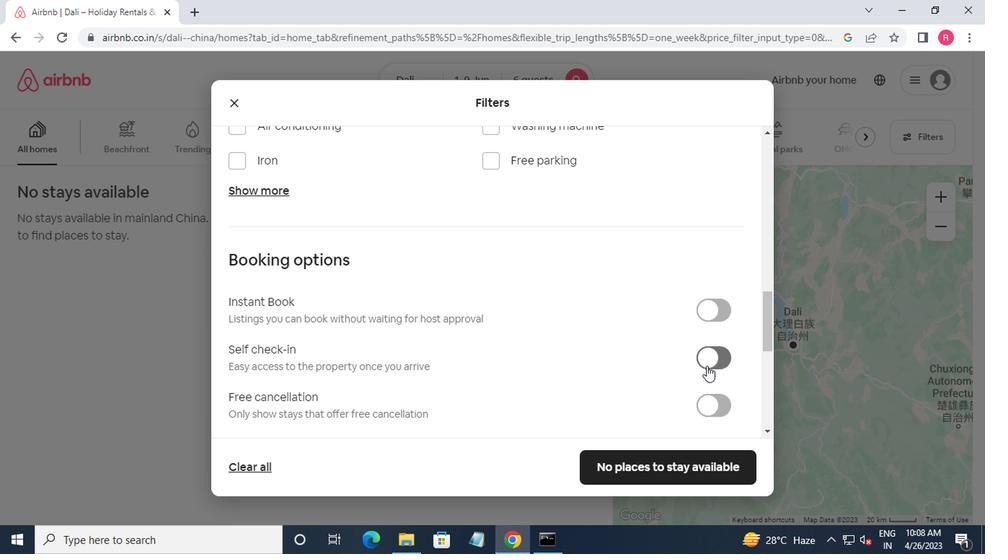 
Action: Mouse pressed left at (707, 366)
Screenshot: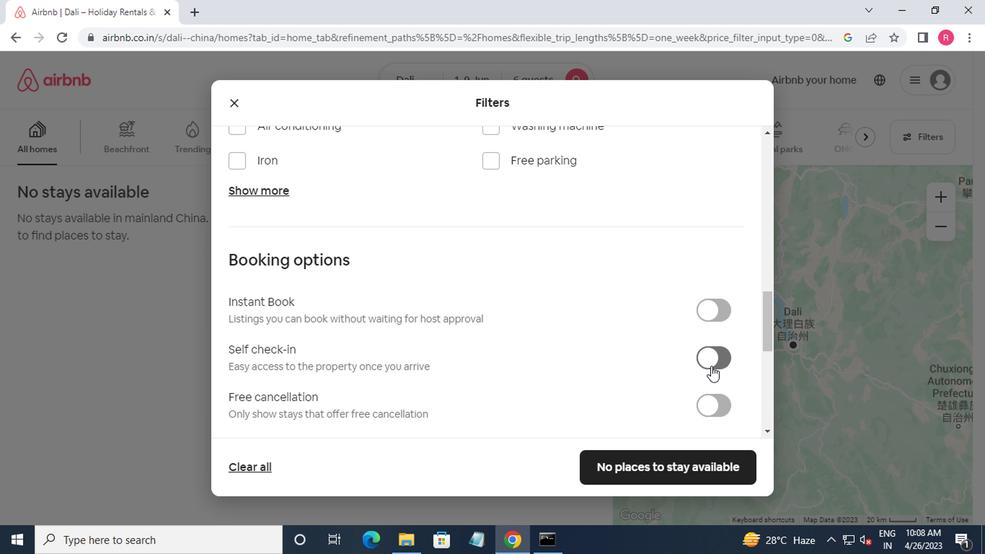 
Action: Mouse moved to (702, 370)
Screenshot: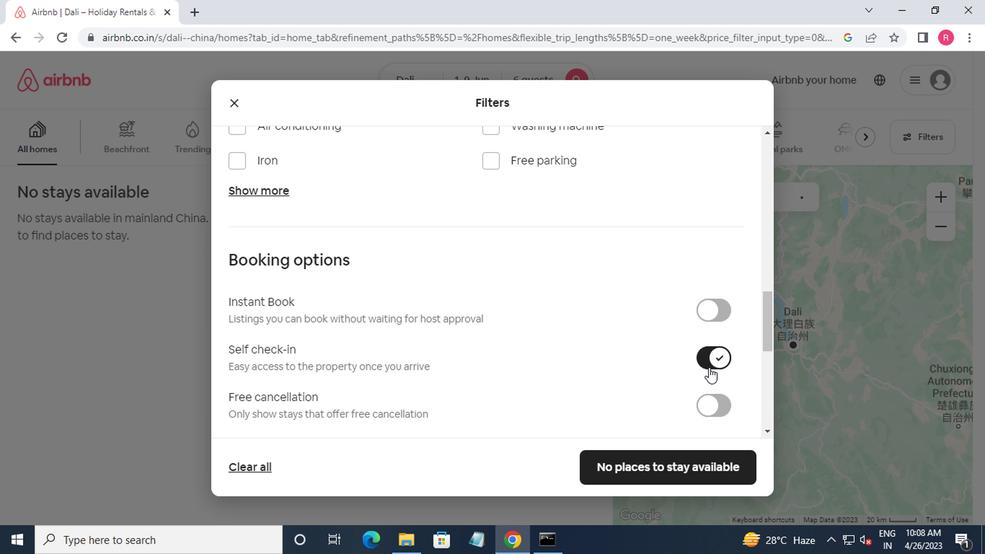 
Action: Mouse scrolled (702, 369) with delta (0, -1)
Screenshot: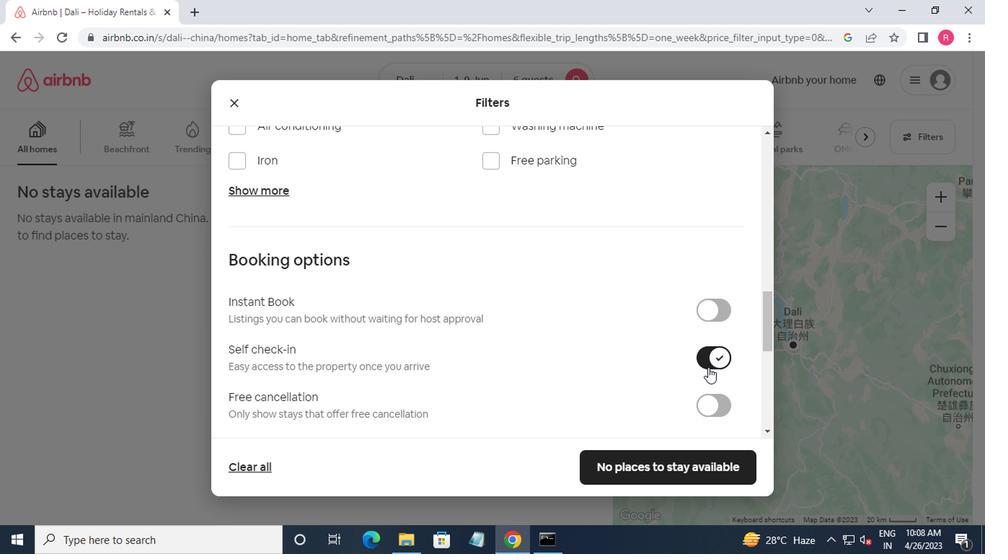 
Action: Mouse scrolled (702, 369) with delta (0, -1)
Screenshot: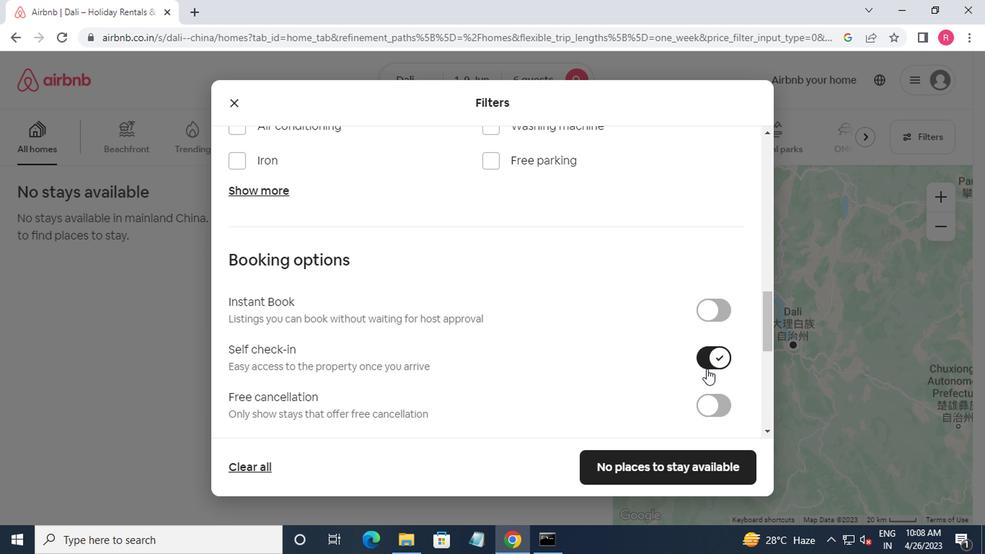 
Action: Mouse moved to (701, 371)
Screenshot: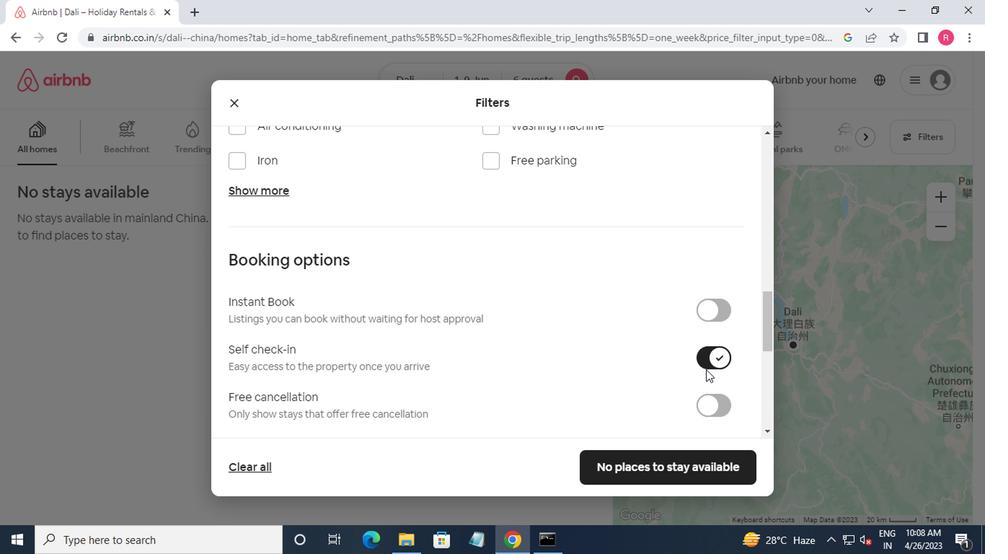 
Action: Mouse scrolled (701, 370) with delta (0, -1)
Screenshot: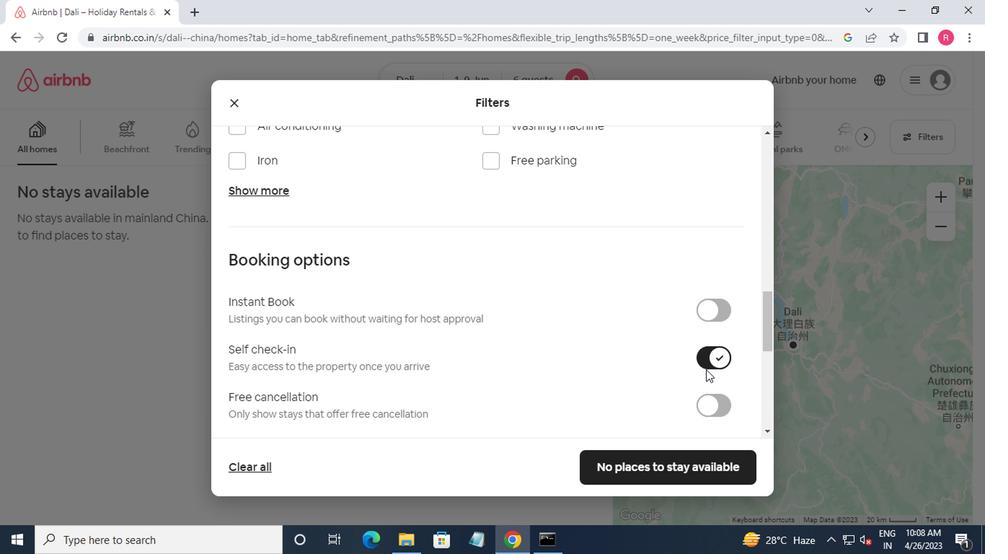 
Action: Mouse moved to (699, 373)
Screenshot: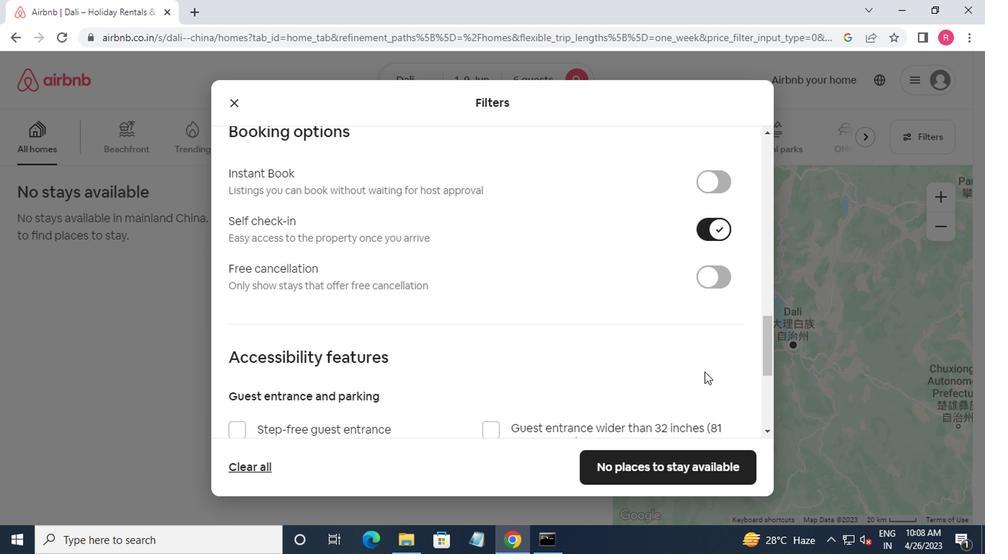 
Action: Mouse scrolled (699, 372) with delta (0, -1)
Screenshot: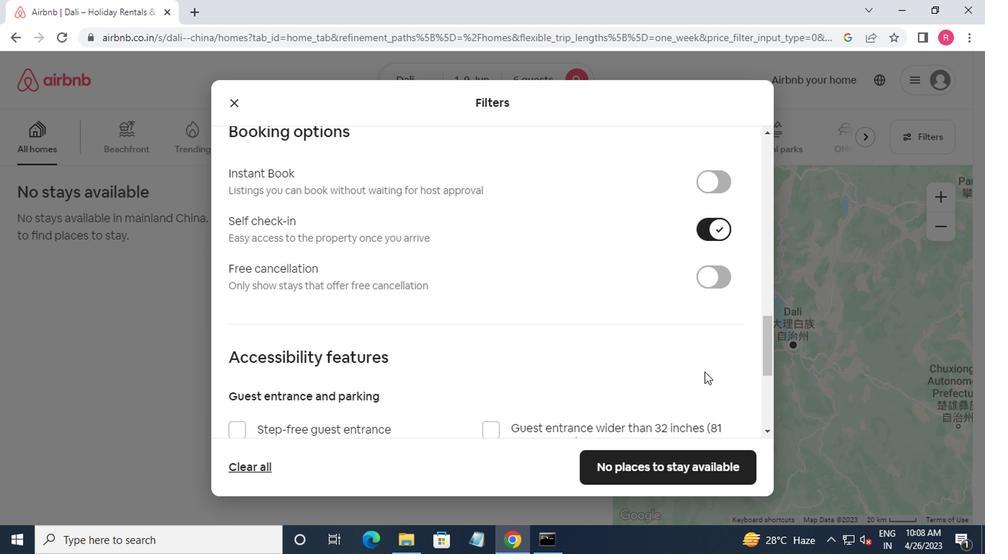 
Action: Mouse moved to (696, 374)
Screenshot: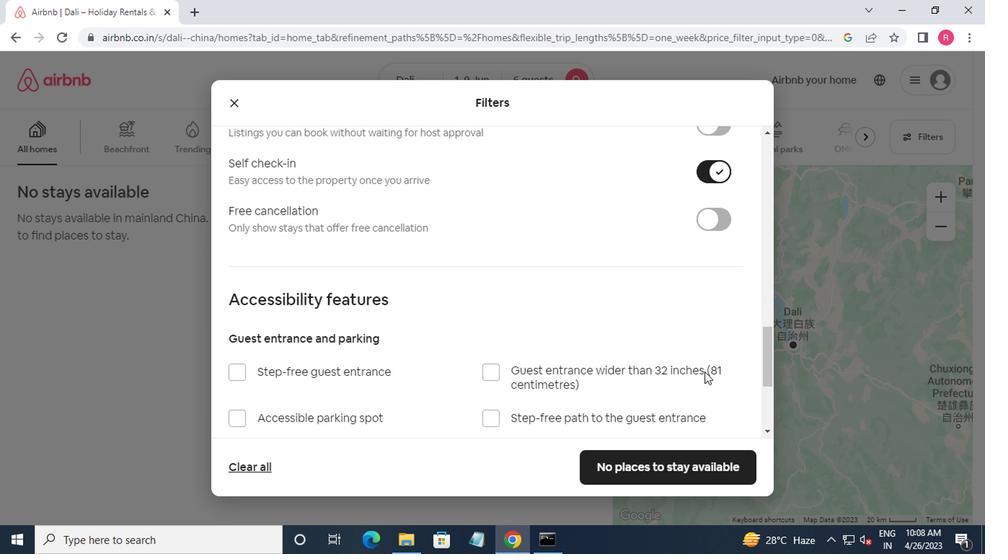 
Action: Mouse scrolled (696, 373) with delta (0, 0)
Screenshot: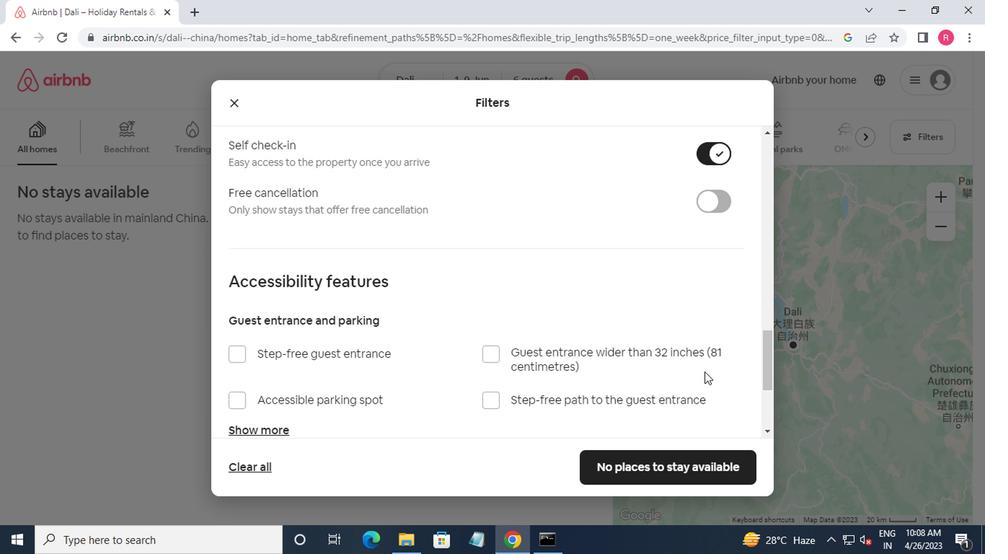 
Action: Mouse moved to (537, 370)
Screenshot: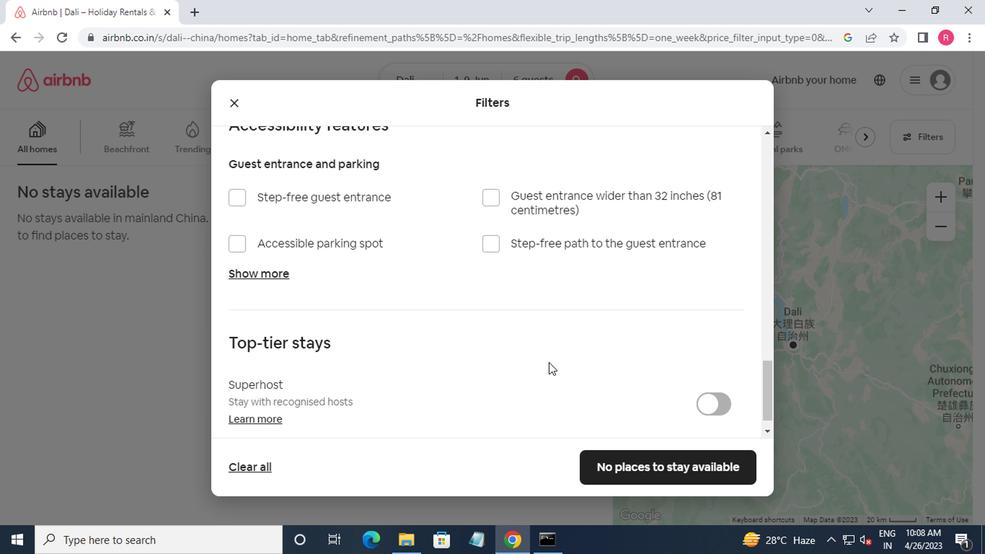 
Action: Mouse scrolled (537, 369) with delta (0, -1)
Screenshot: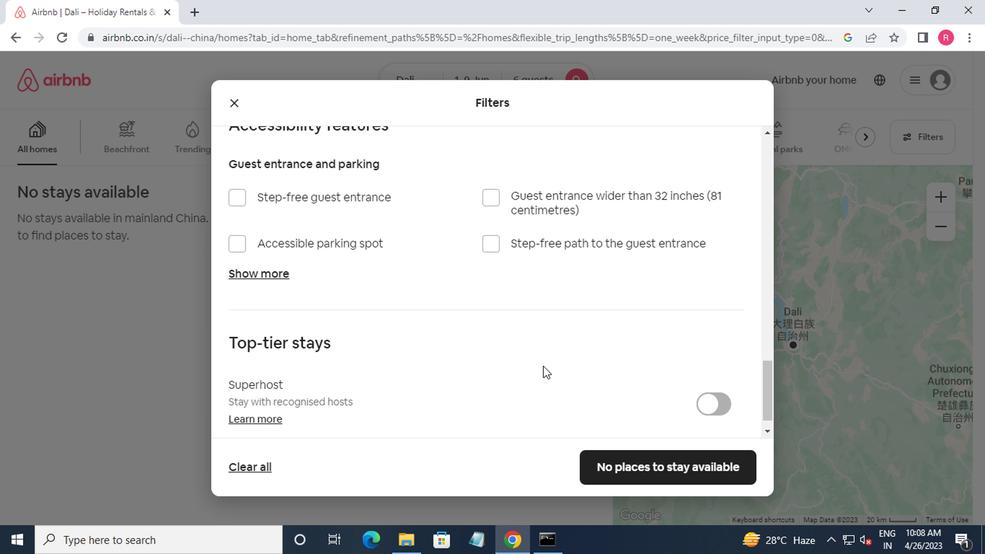 
Action: Mouse moved to (537, 371)
Screenshot: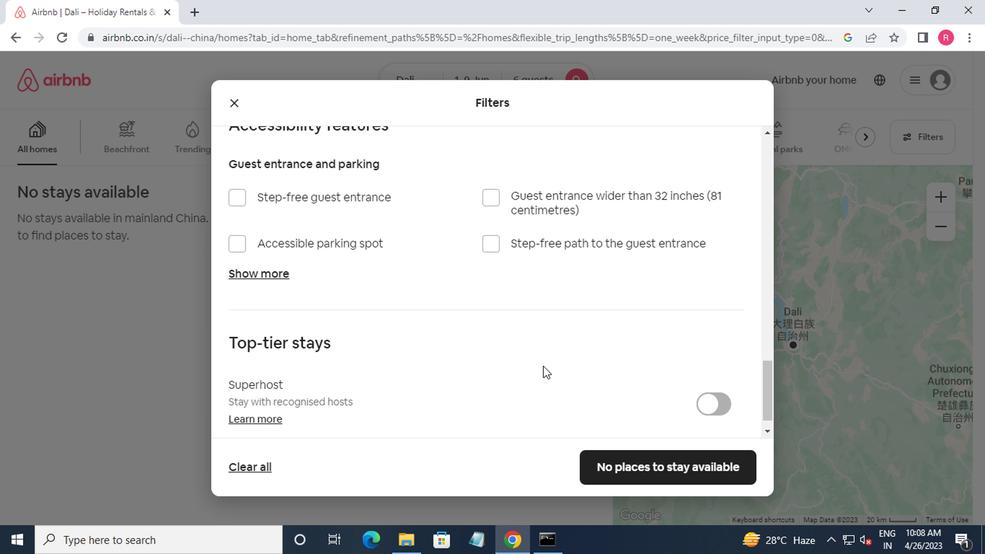 
Action: Mouse scrolled (537, 370) with delta (0, -1)
Screenshot: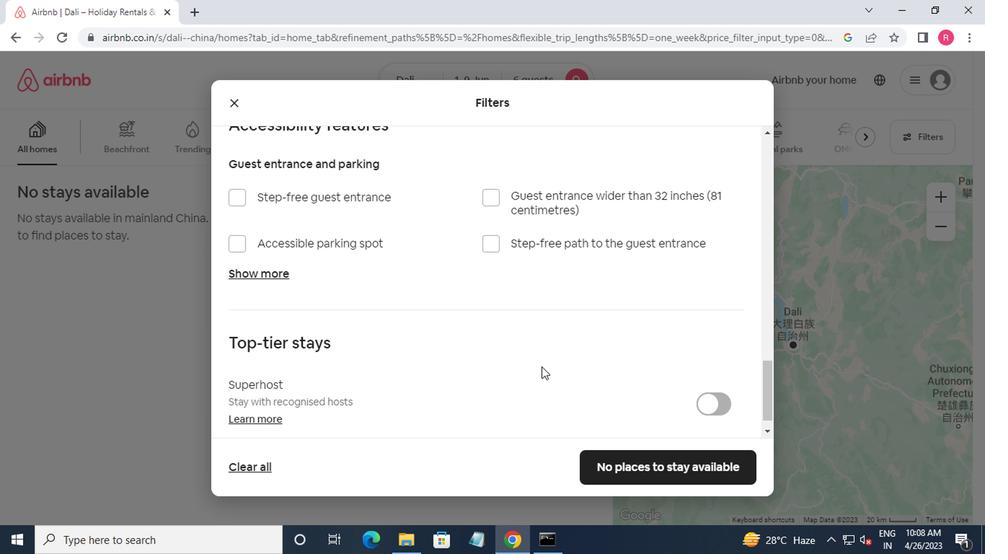 
Action: Mouse moved to (537, 372)
Screenshot: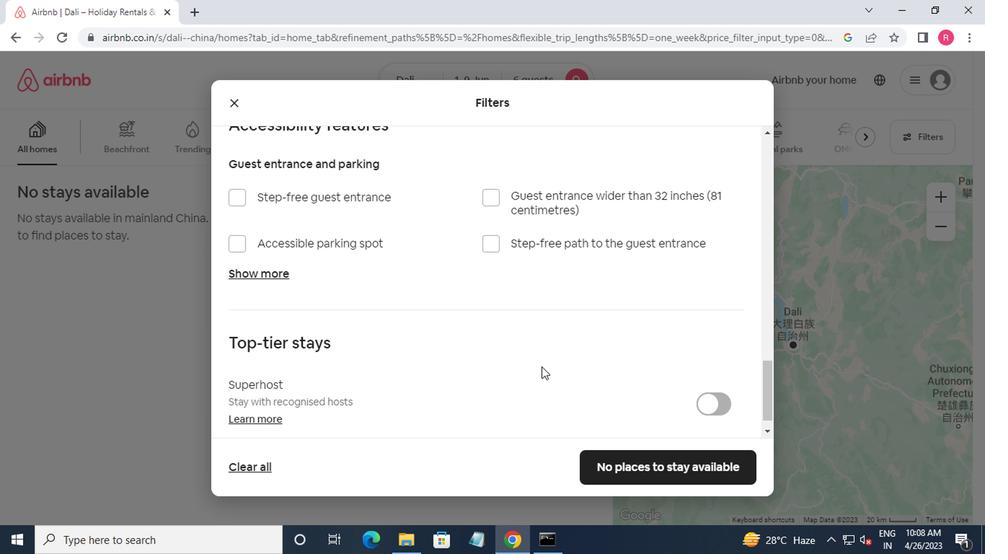 
Action: Mouse scrolled (537, 371) with delta (0, 0)
Screenshot: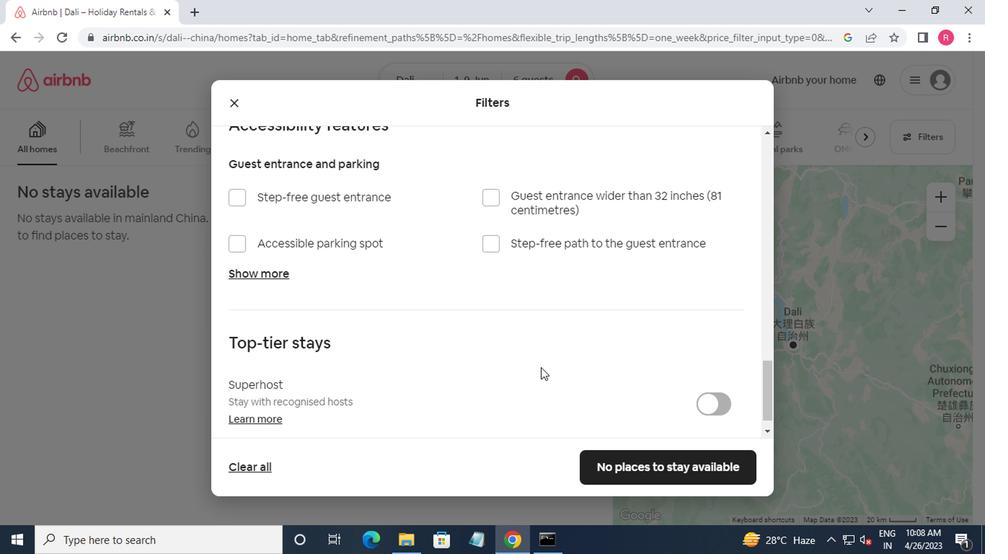 
Action: Mouse moved to (627, 465)
Screenshot: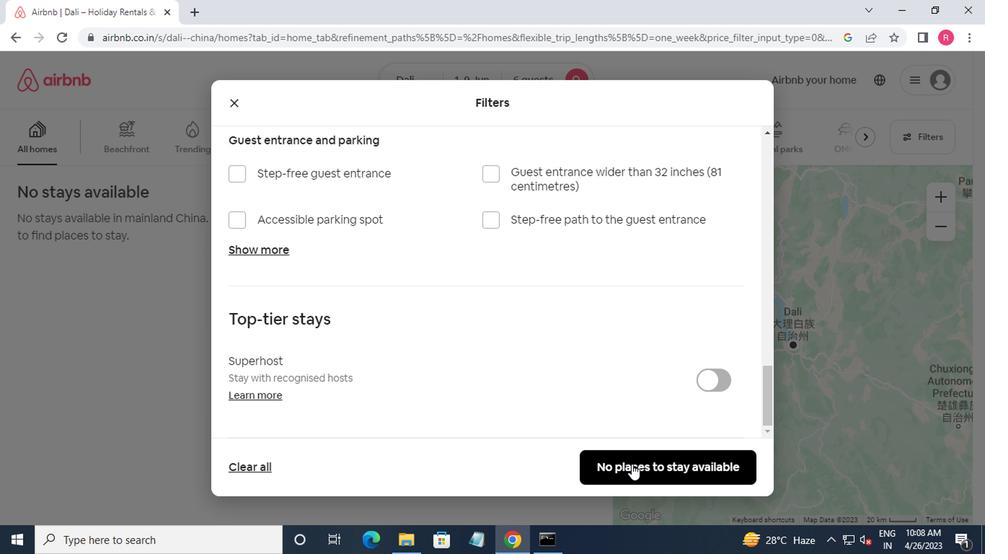 
Action: Mouse pressed left at (627, 465)
Screenshot: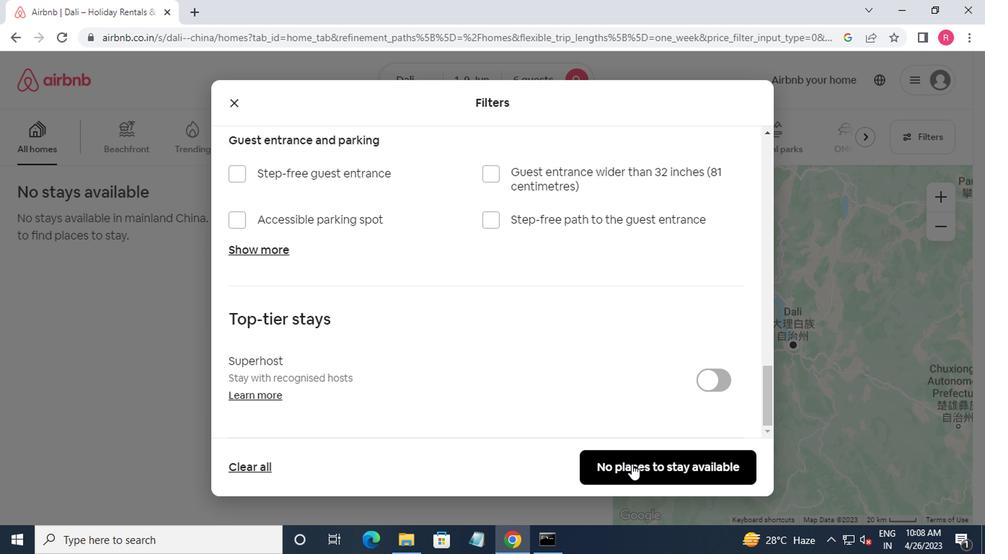 
Action: Mouse moved to (622, 466)
Screenshot: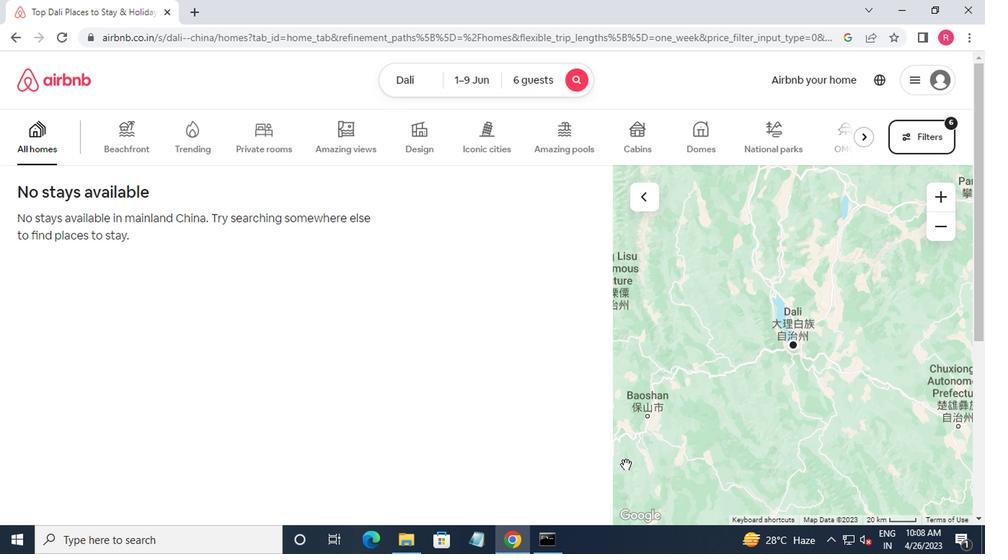 
